 Task: Find connections with filter location Les Cayes with filter topic #Onlineadvertisingwith filter profile language French with filter current company Meesho with filter school Muffakham Jah College of Engineering & Technology with filter industry Writing and Editing with filter service category NotaryOnline Research with filter keywords title Artificial Intelligence Engineer
Action: Mouse moved to (473, 62)
Screenshot: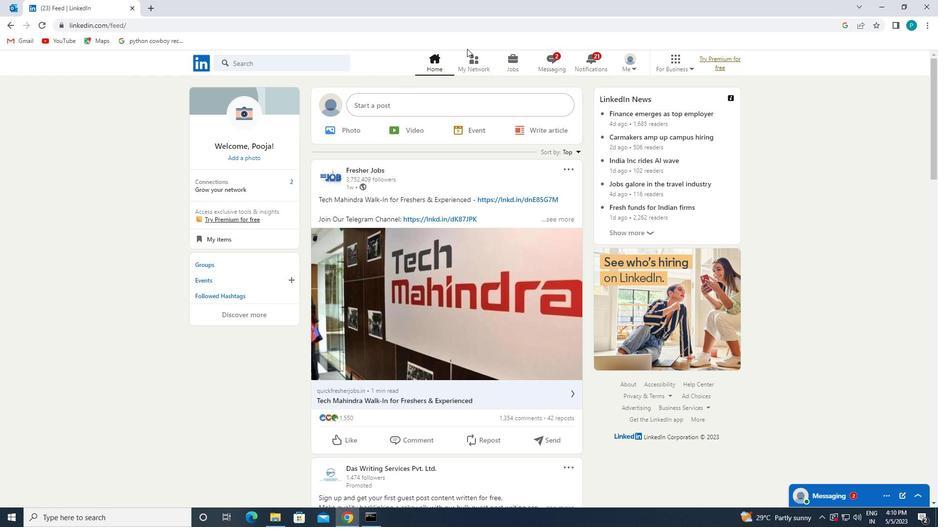 
Action: Mouse pressed left at (473, 62)
Screenshot: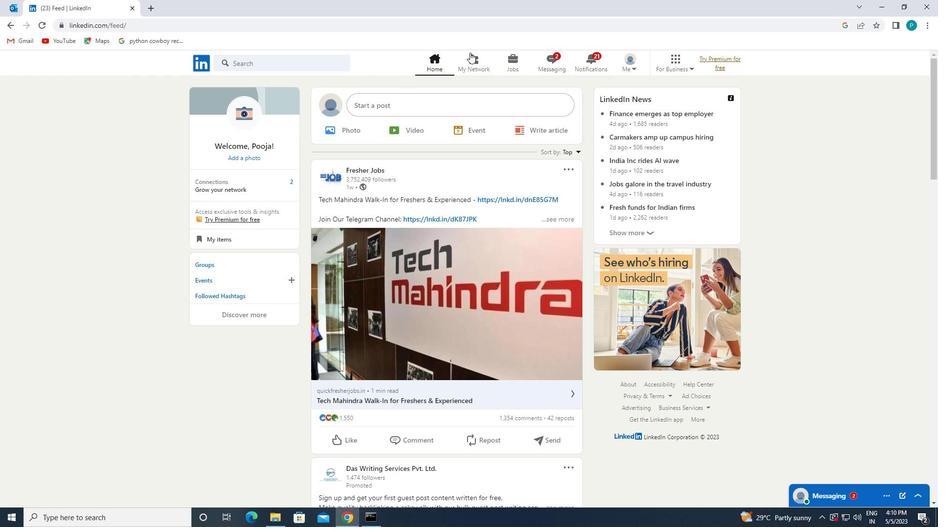 
Action: Mouse moved to (295, 110)
Screenshot: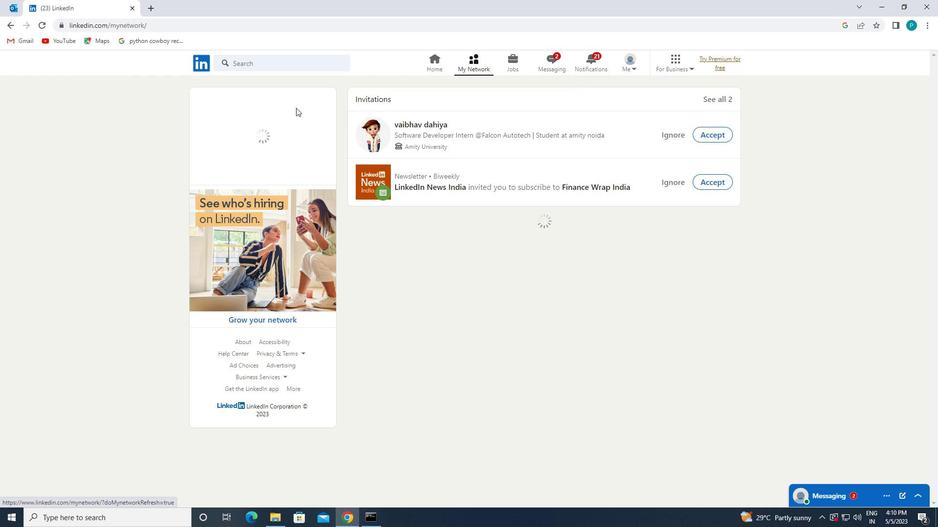 
Action: Mouse pressed left at (295, 110)
Screenshot: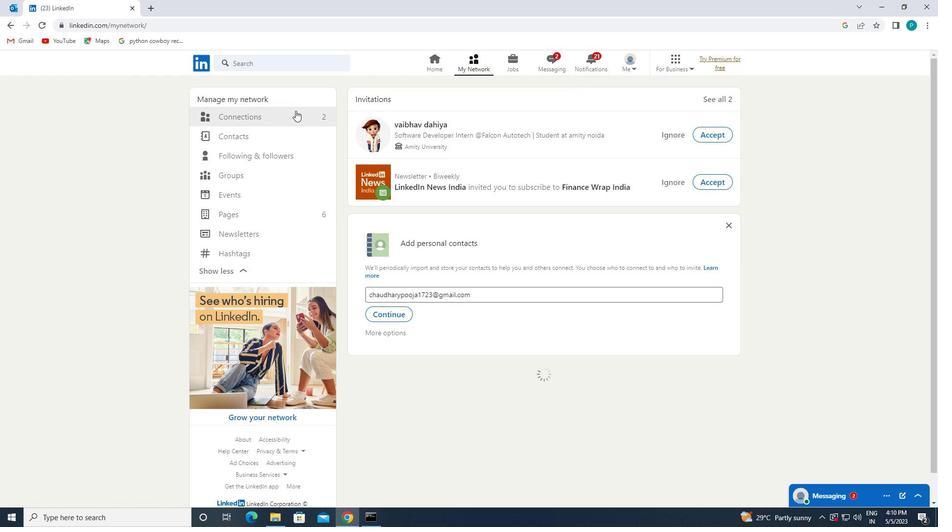 
Action: Mouse moved to (537, 119)
Screenshot: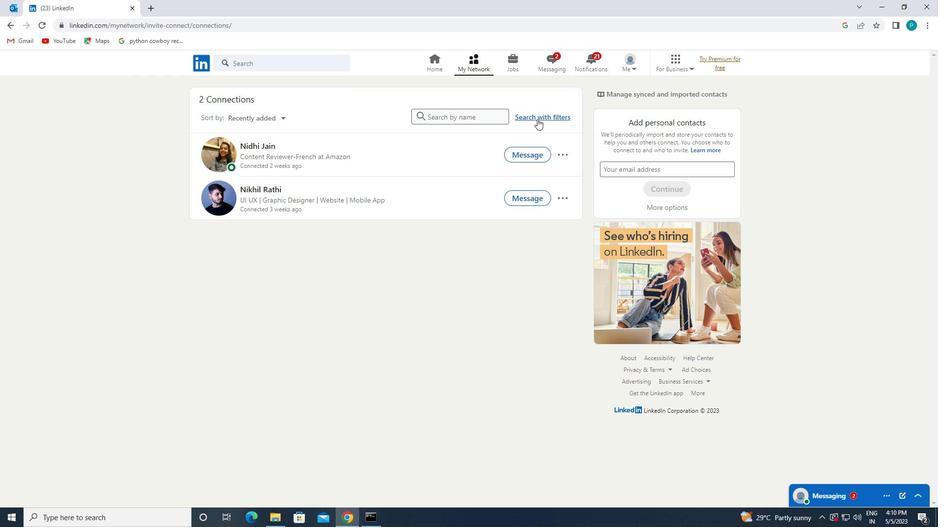 
Action: Mouse pressed left at (537, 119)
Screenshot: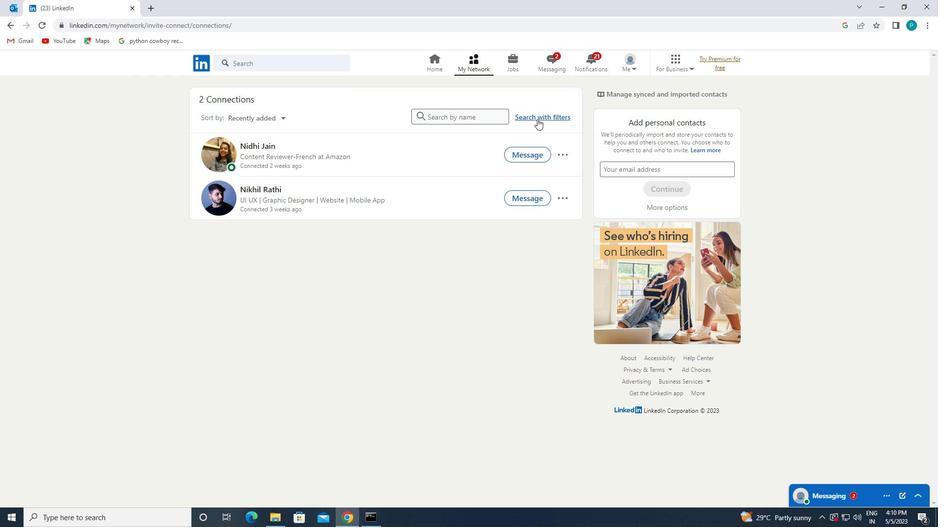 
Action: Mouse moved to (491, 96)
Screenshot: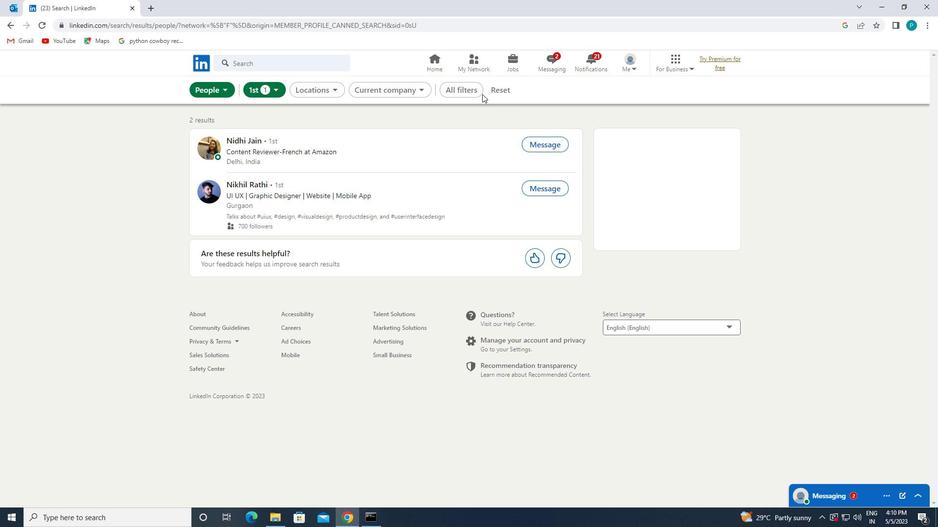 
Action: Mouse pressed left at (491, 96)
Screenshot: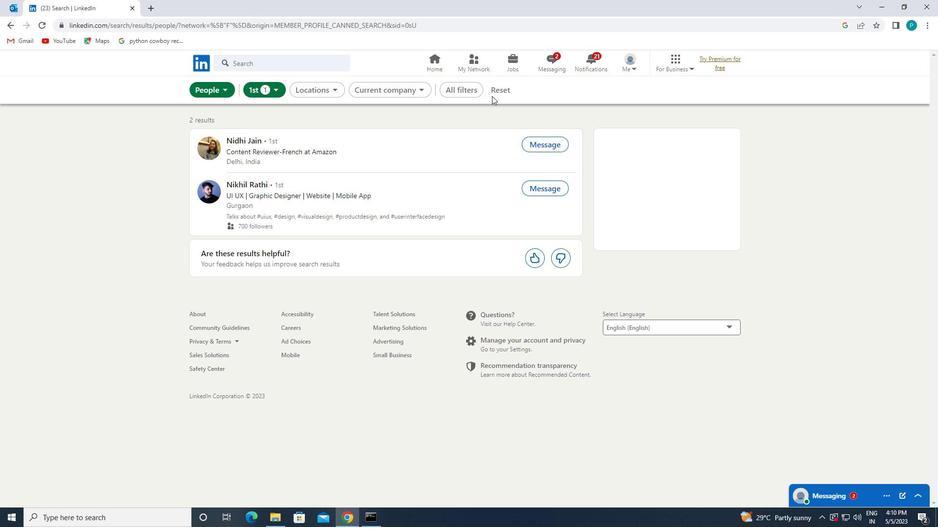 
Action: Mouse moved to (484, 94)
Screenshot: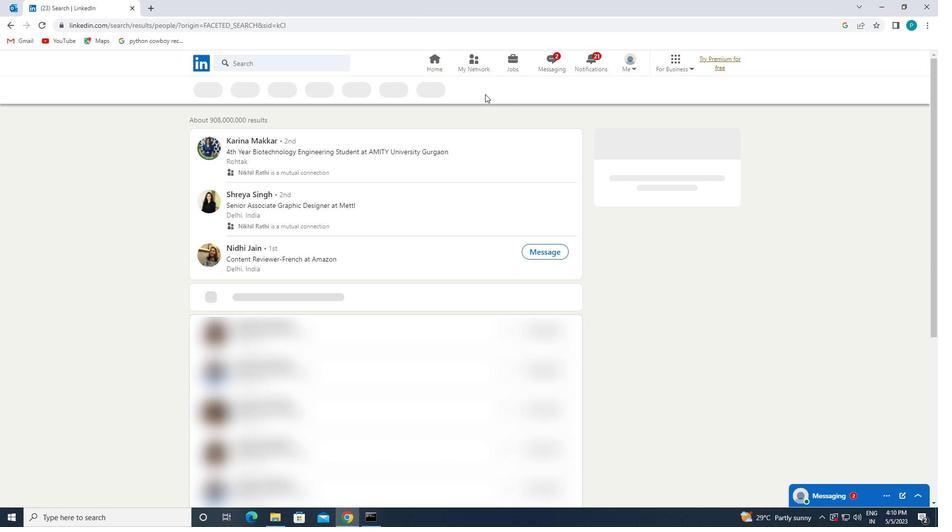 
Action: Mouse pressed left at (484, 94)
Screenshot: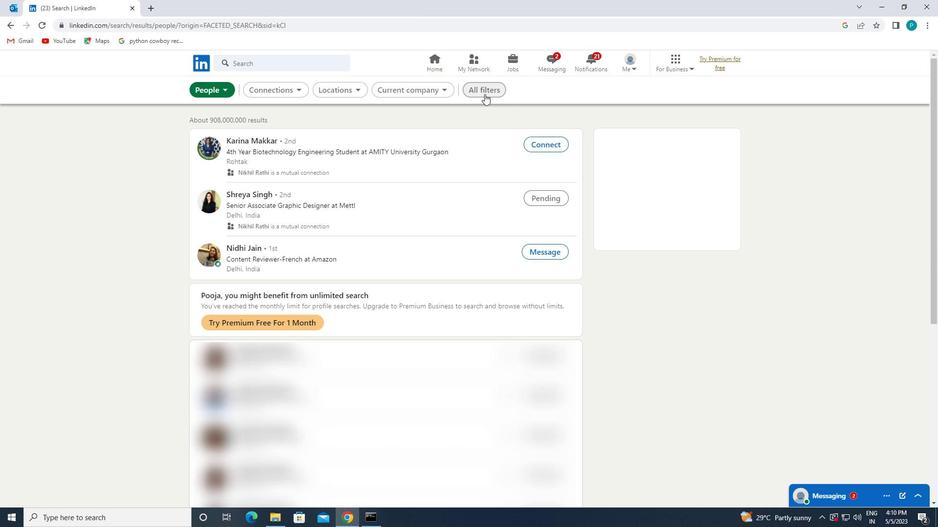 
Action: Mouse moved to (728, 257)
Screenshot: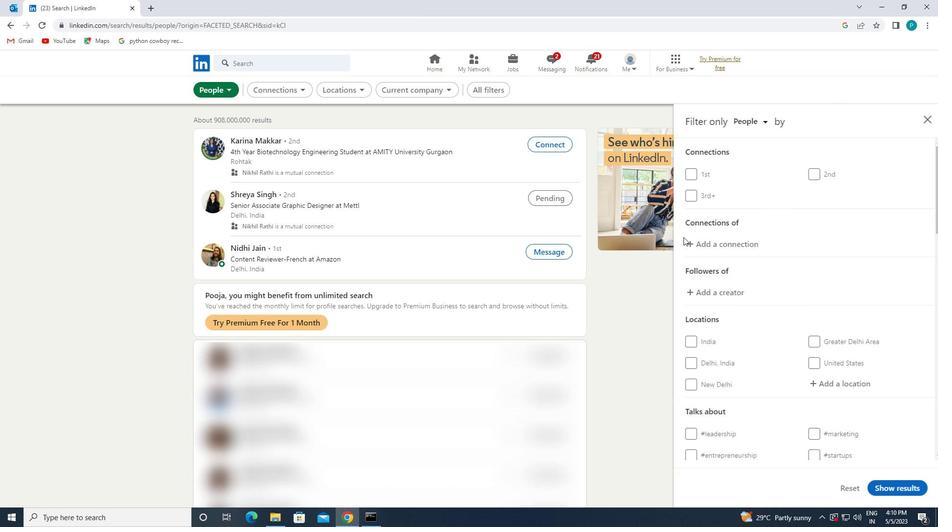 
Action: Mouse scrolled (728, 257) with delta (0, 0)
Screenshot: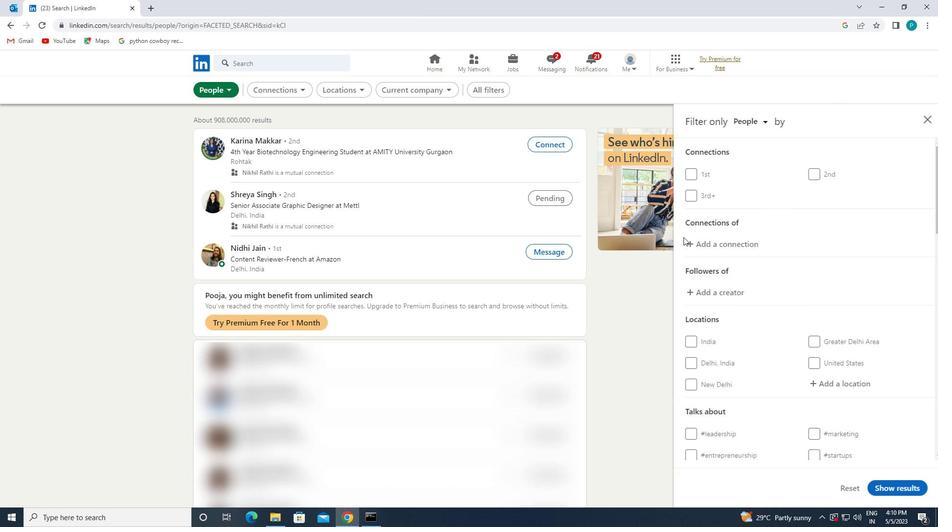 
Action: Mouse moved to (730, 259)
Screenshot: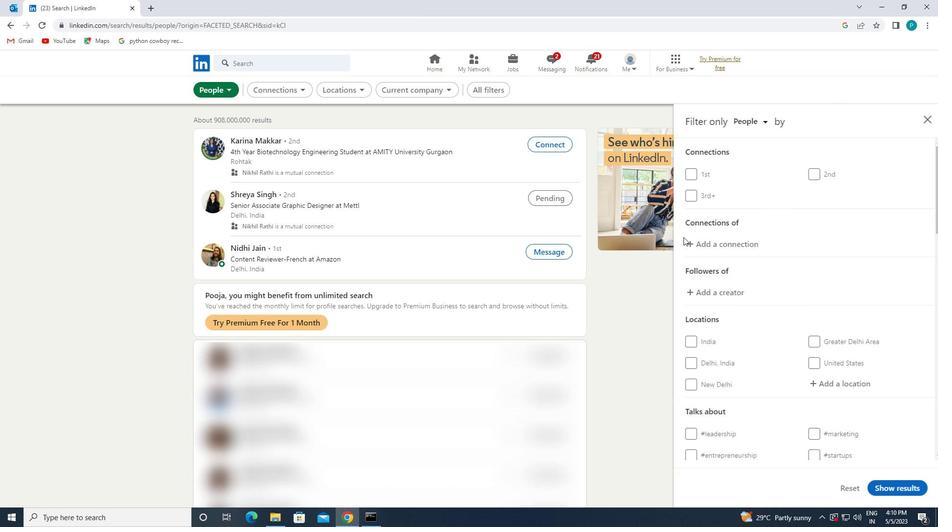 
Action: Mouse scrolled (730, 259) with delta (0, 0)
Screenshot: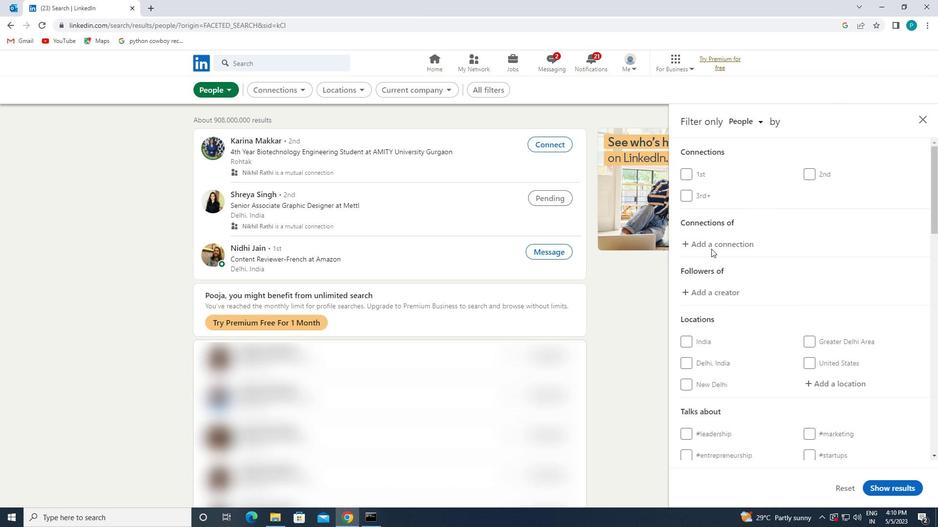 
Action: Mouse moved to (810, 283)
Screenshot: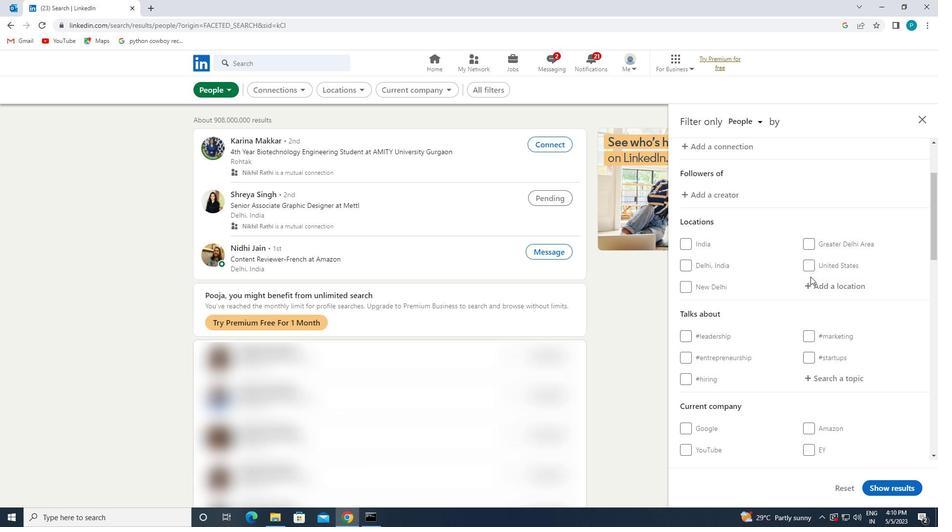 
Action: Mouse pressed left at (810, 283)
Screenshot: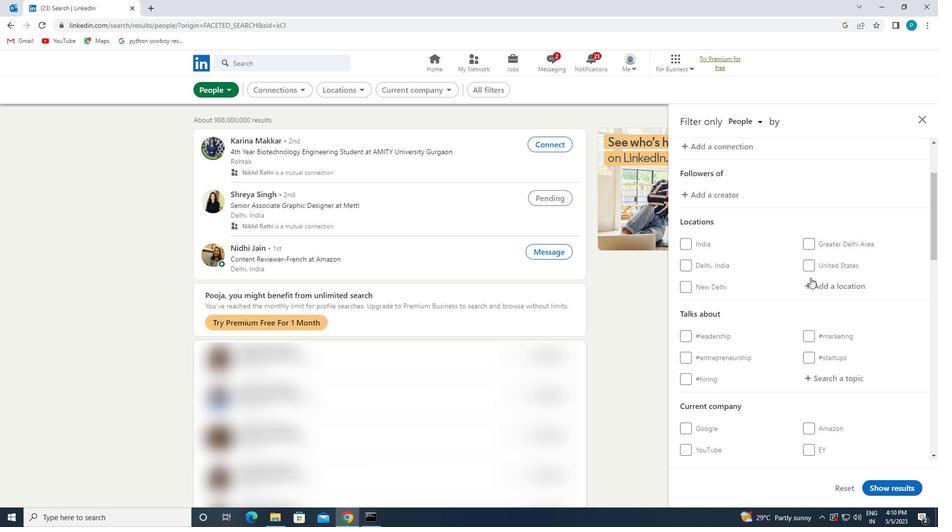 
Action: Mouse moved to (815, 285)
Screenshot: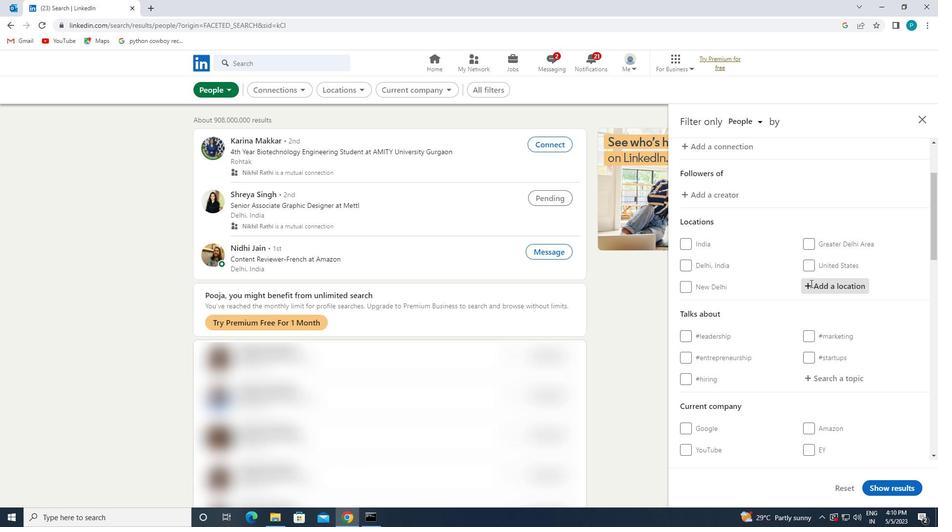 
Action: Key pressed <Key.caps_lock>l<Key.caps_lock>es<Key.space><Key.caps_lock>c<Key.caps_lock>ayes
Screenshot: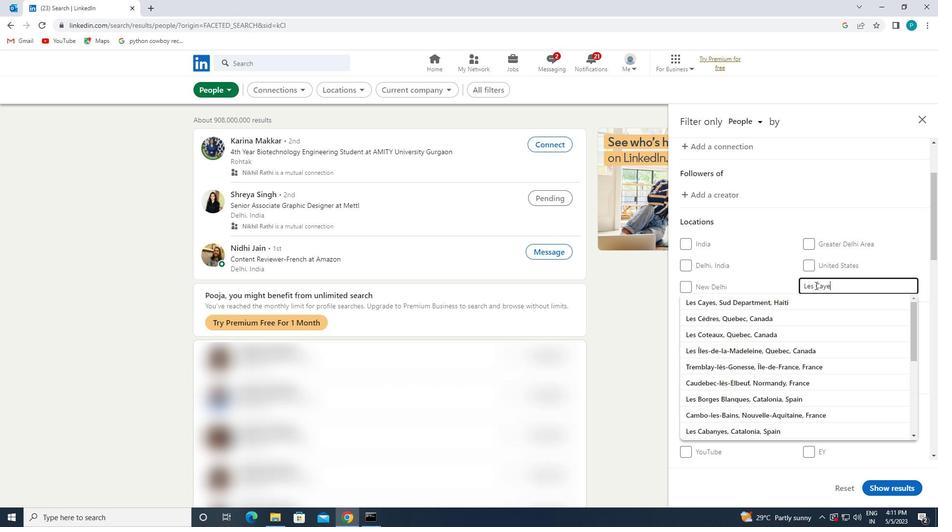 
Action: Mouse moved to (798, 303)
Screenshot: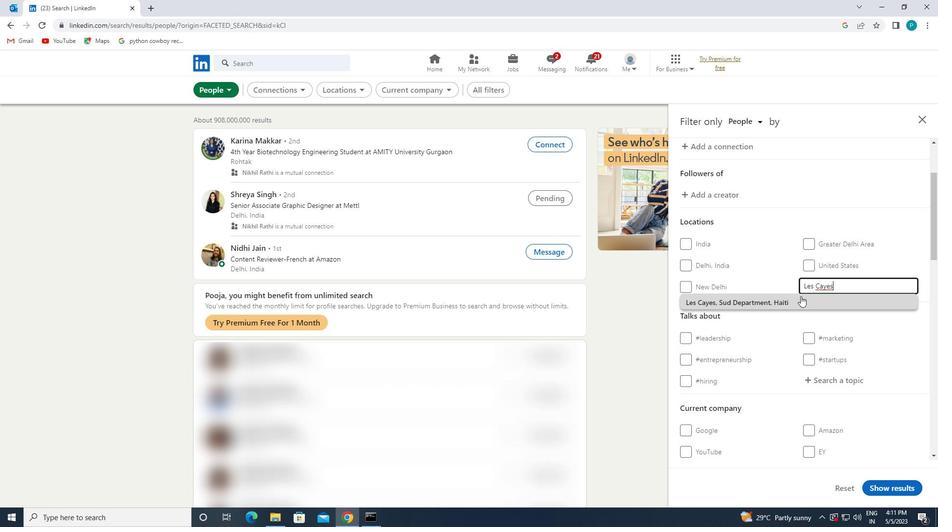 
Action: Mouse pressed left at (798, 303)
Screenshot: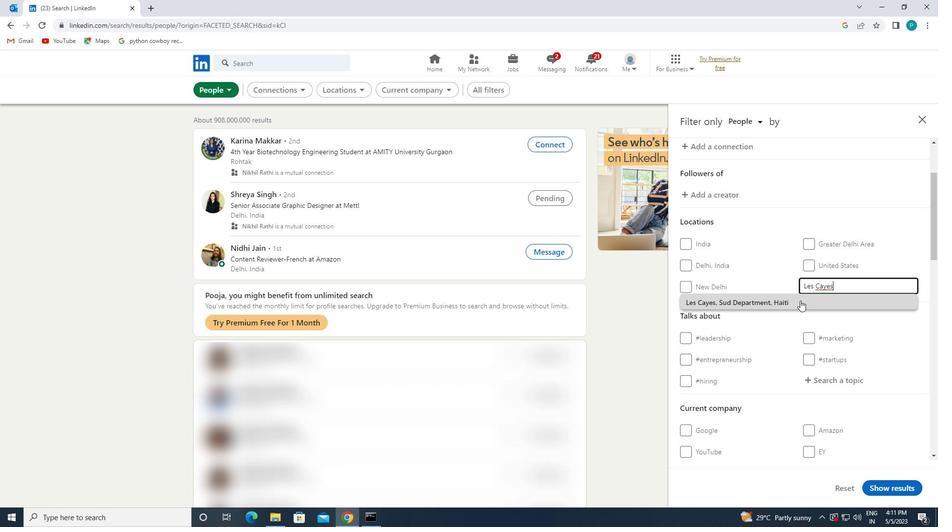 
Action: Mouse moved to (828, 314)
Screenshot: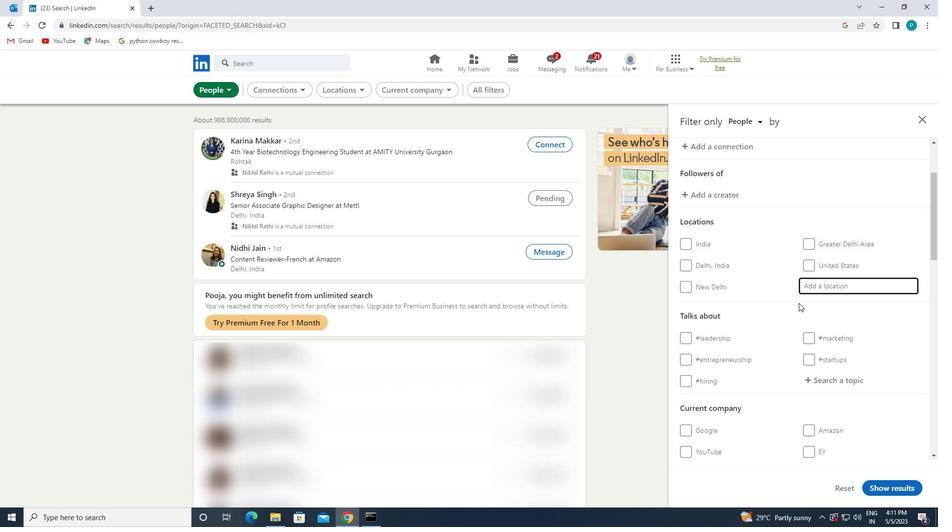 
Action: Mouse scrolled (828, 313) with delta (0, 0)
Screenshot: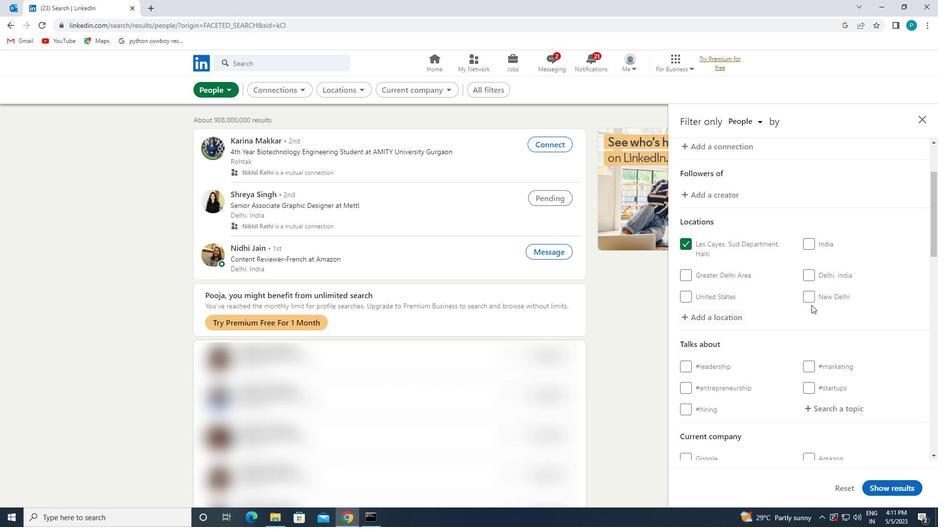 
Action: Mouse moved to (828, 314)
Screenshot: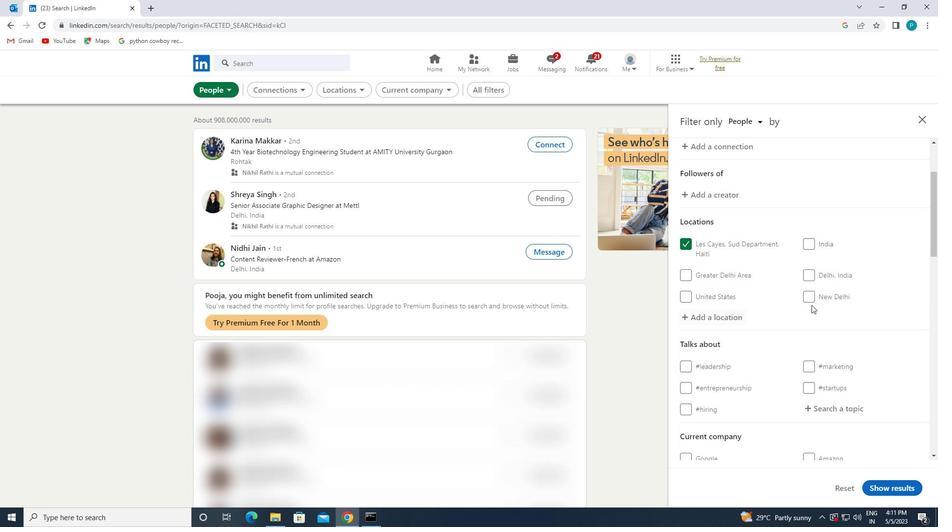 
Action: Mouse scrolled (828, 314) with delta (0, 0)
Screenshot: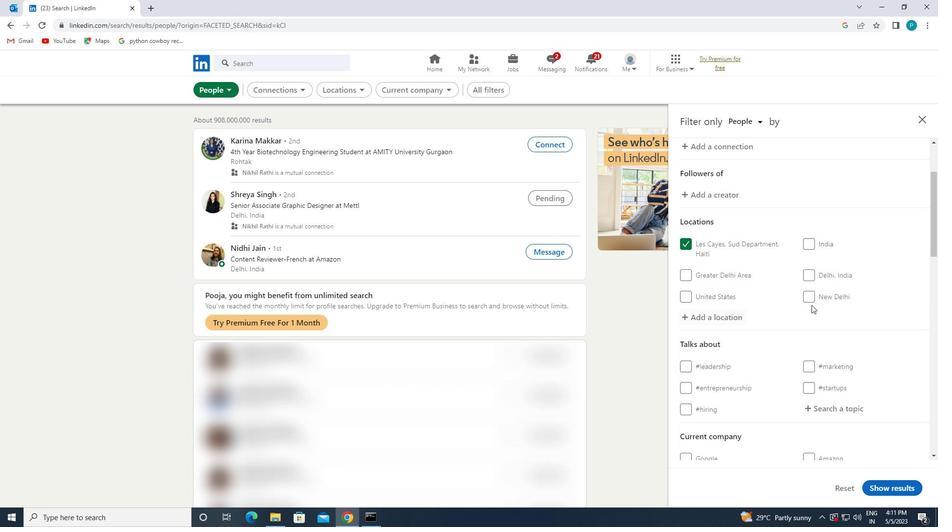 
Action: Mouse moved to (823, 311)
Screenshot: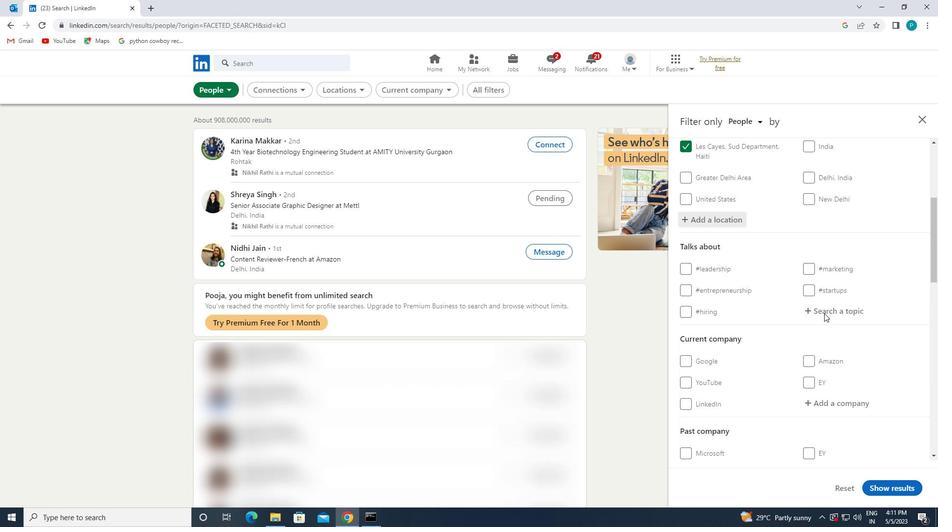 
Action: Mouse pressed left at (823, 311)
Screenshot: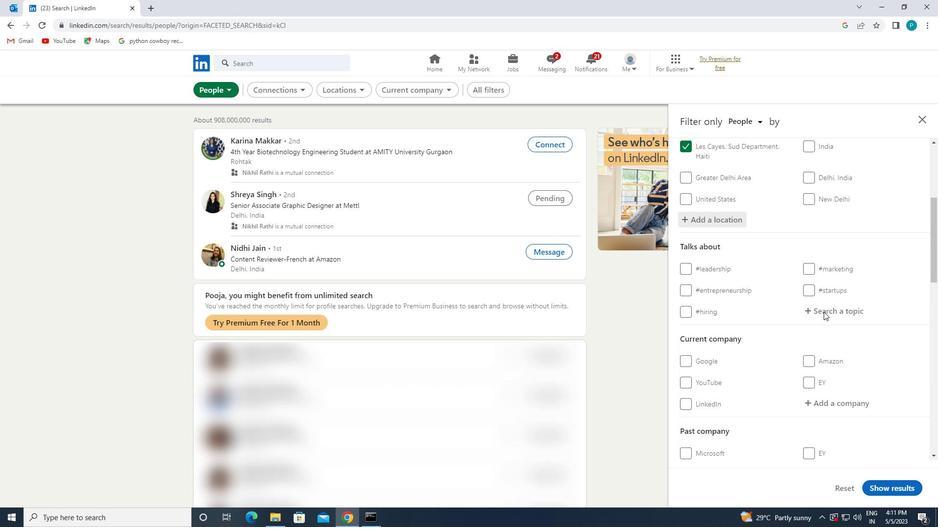 
Action: Key pressed <Key.shift>#<Key.caps_lock><Key.caps_lock><Key.caps_lock>O<Key.caps_lock>NLINEADVERTISING
Screenshot: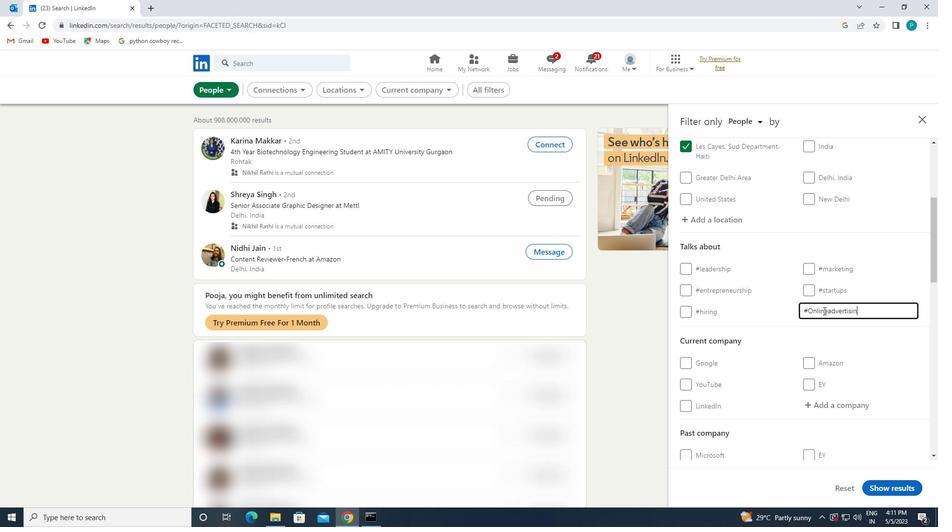 
Action: Mouse moved to (723, 296)
Screenshot: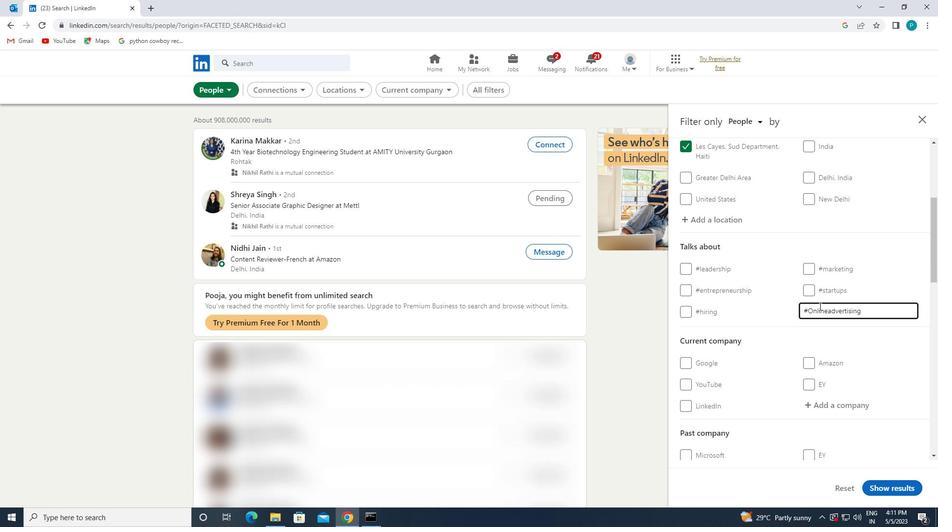 
Action: Mouse scrolled (723, 295) with delta (0, 0)
Screenshot: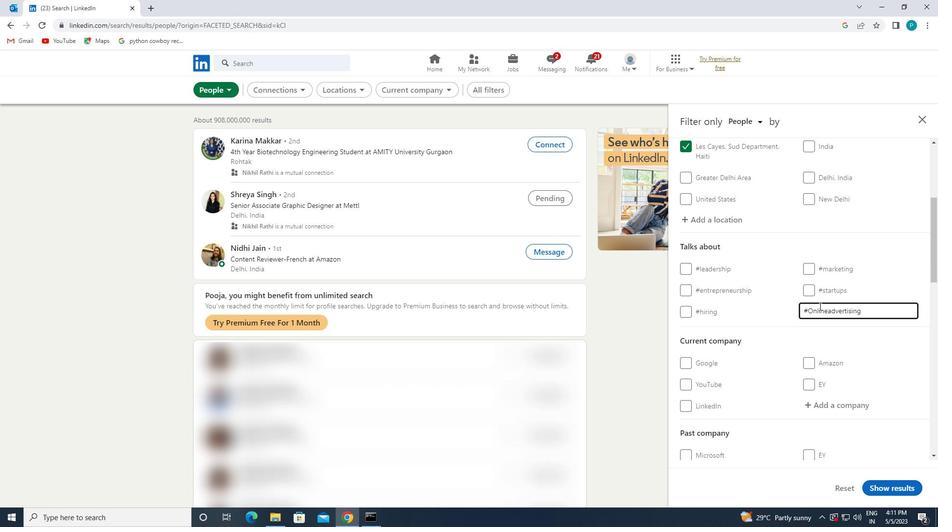 
Action: Mouse moved to (719, 294)
Screenshot: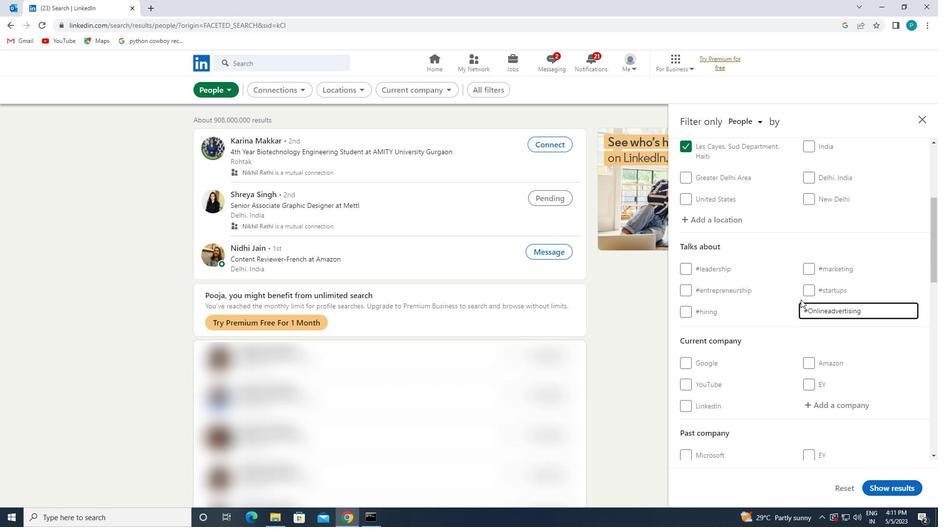 
Action: Mouse scrolled (719, 294) with delta (0, 0)
Screenshot: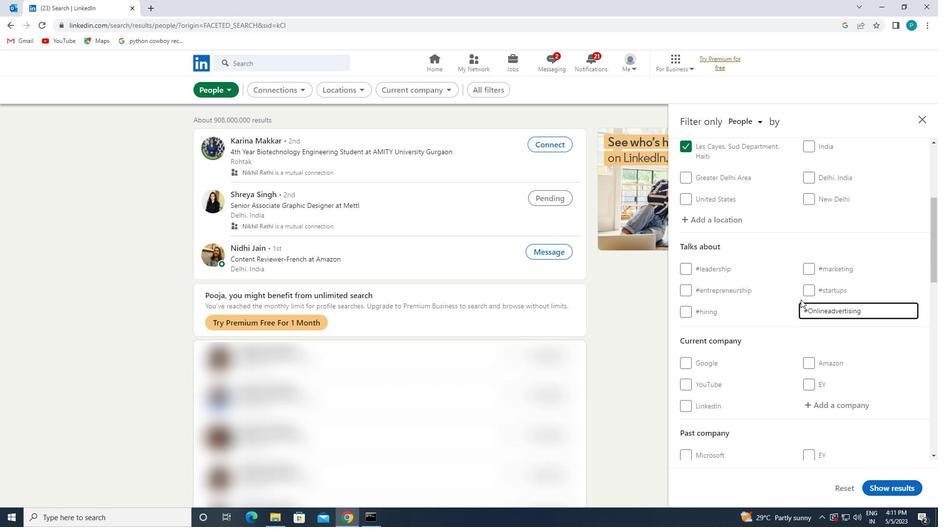 
Action: Mouse moved to (815, 244)
Screenshot: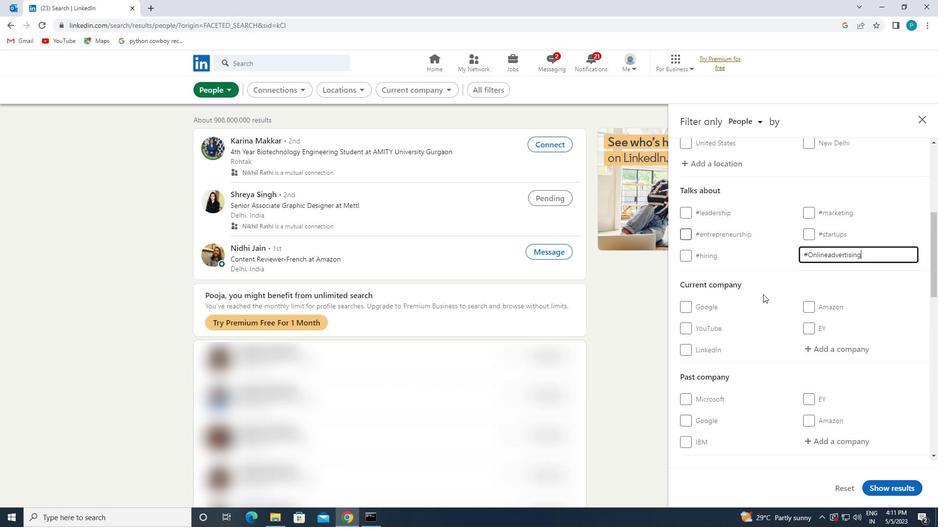 
Action: Mouse scrolled (815, 243) with delta (0, 0)
Screenshot: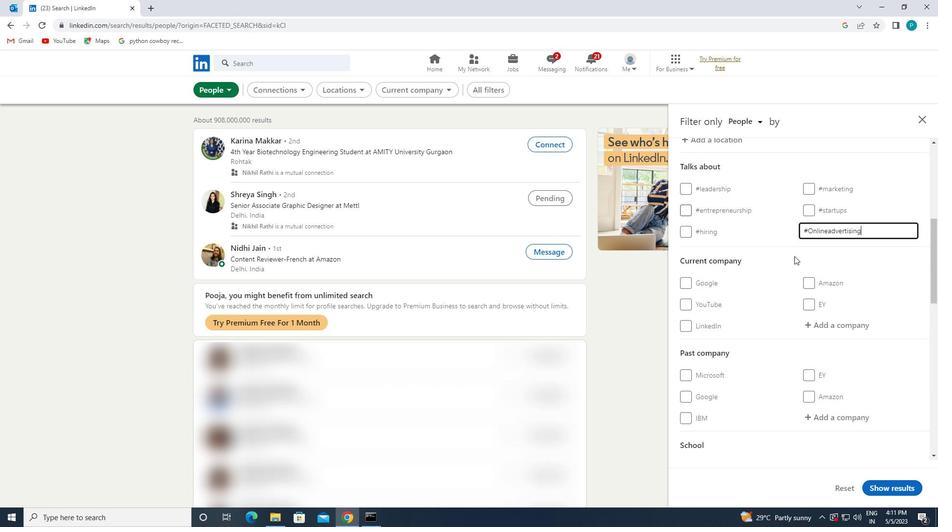 
Action: Mouse moved to (816, 244)
Screenshot: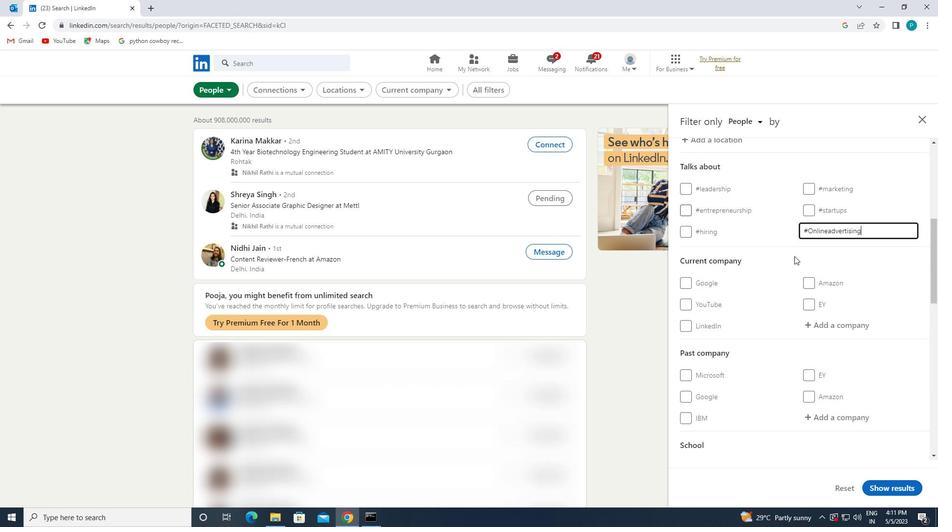 
Action: Mouse scrolled (816, 243) with delta (0, 0)
Screenshot: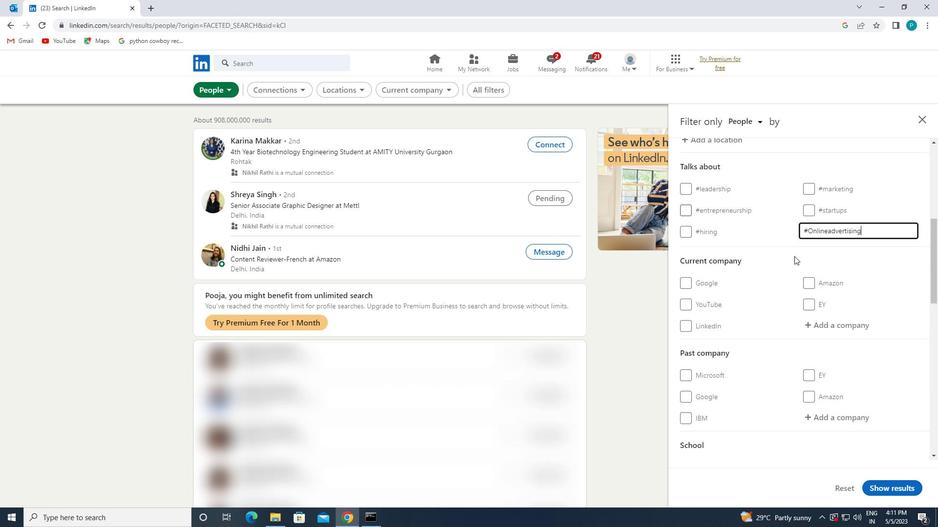 
Action: Mouse moved to (817, 244)
Screenshot: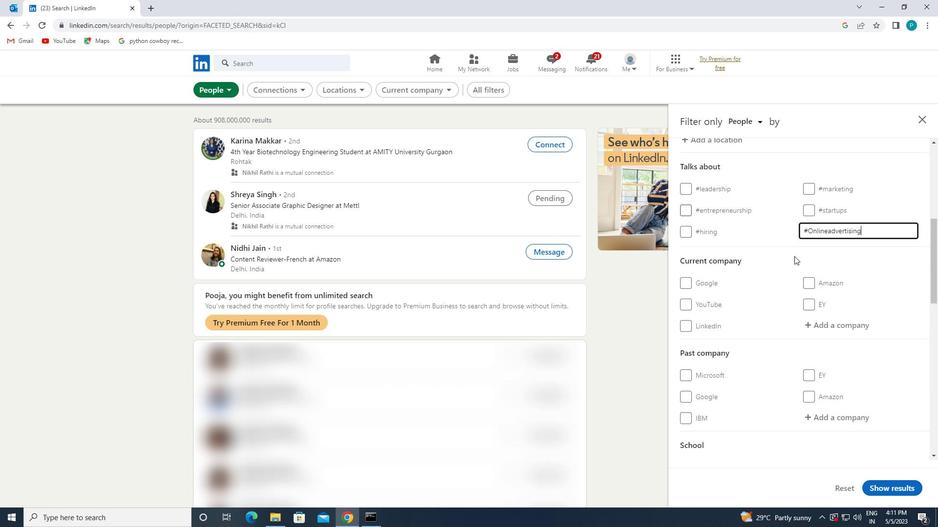 
Action: Mouse scrolled (817, 243) with delta (0, 0)
Screenshot: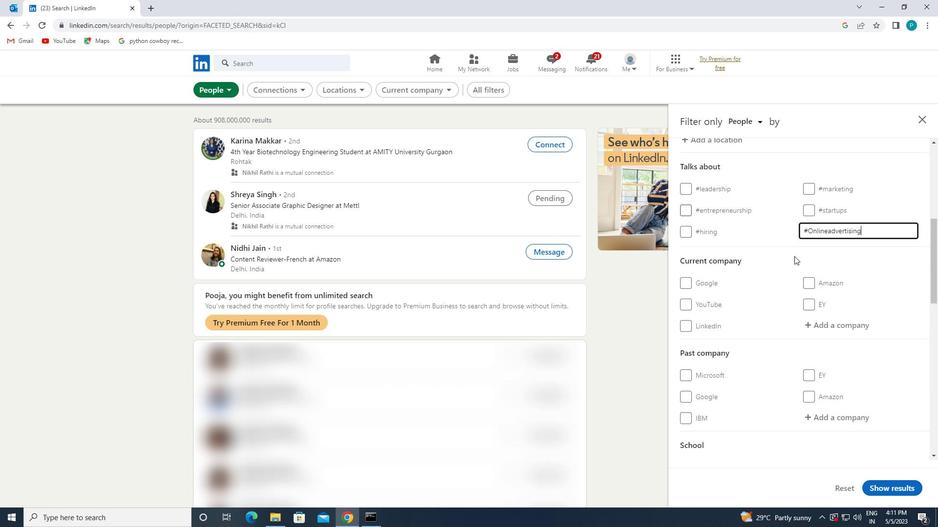 
Action: Mouse moved to (836, 307)
Screenshot: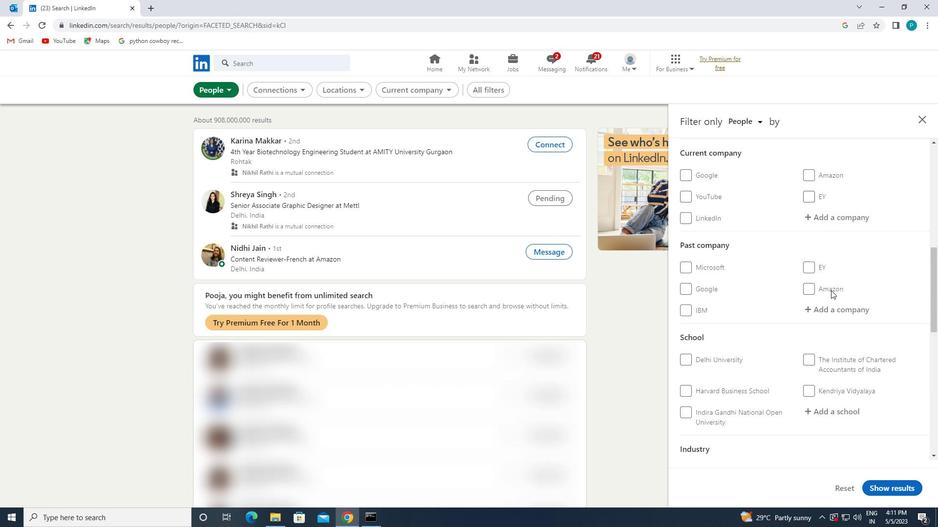 
Action: Mouse scrolled (836, 306) with delta (0, 0)
Screenshot: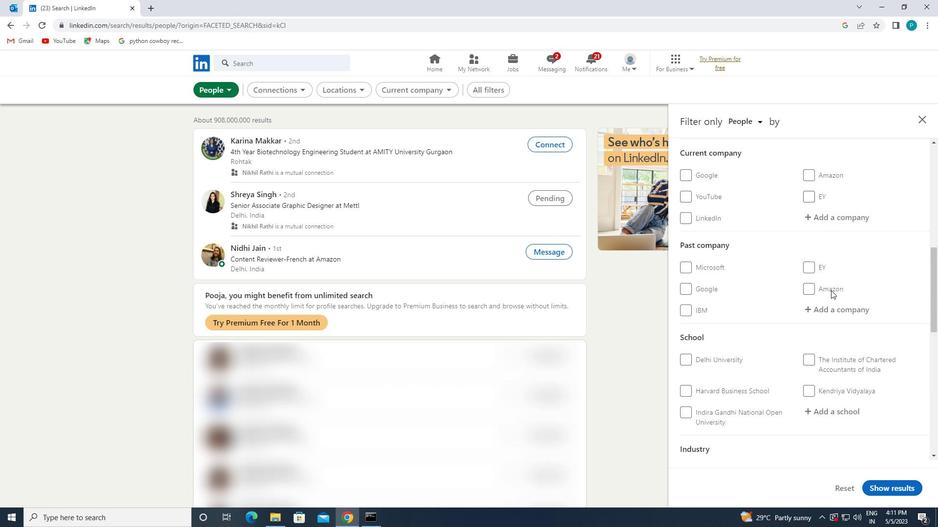
Action: Mouse scrolled (836, 306) with delta (0, 0)
Screenshot: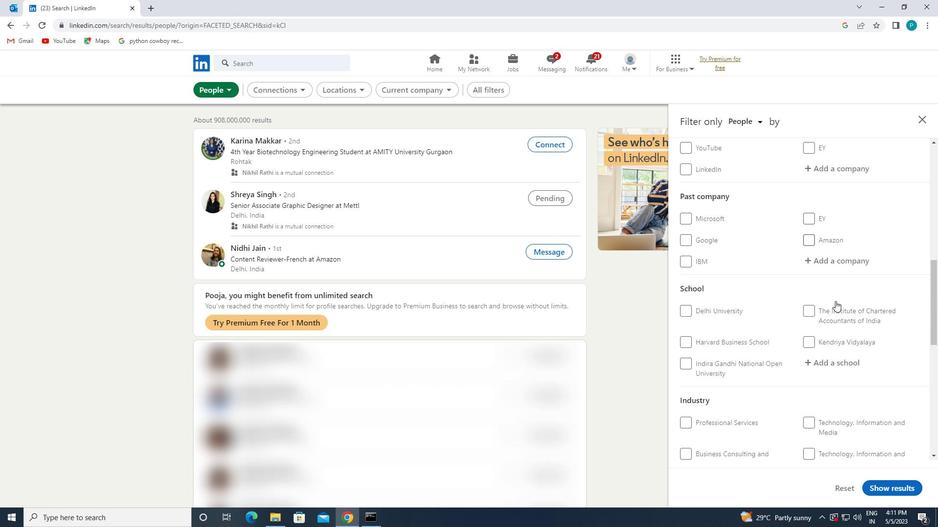 
Action: Mouse scrolled (836, 306) with delta (0, 0)
Screenshot: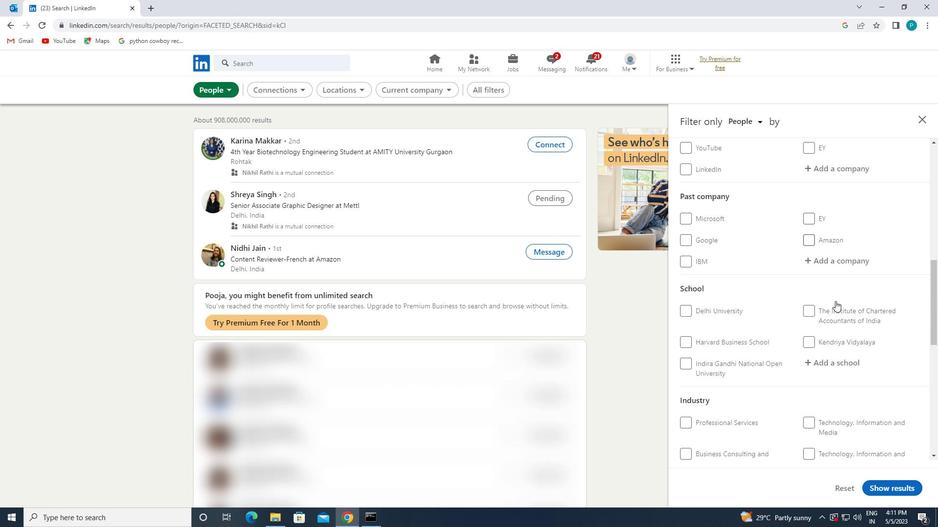 
Action: Mouse moved to (834, 308)
Screenshot: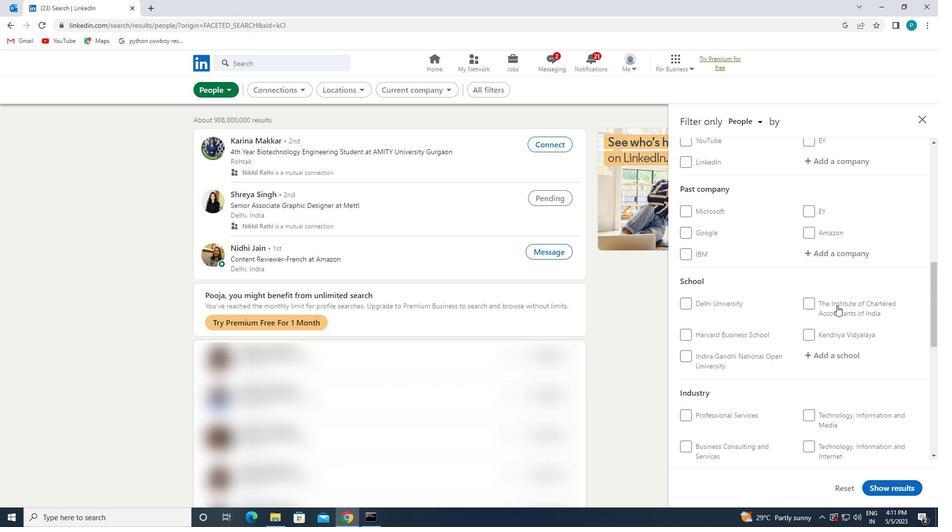 
Action: Mouse scrolled (834, 308) with delta (0, 0)
Screenshot: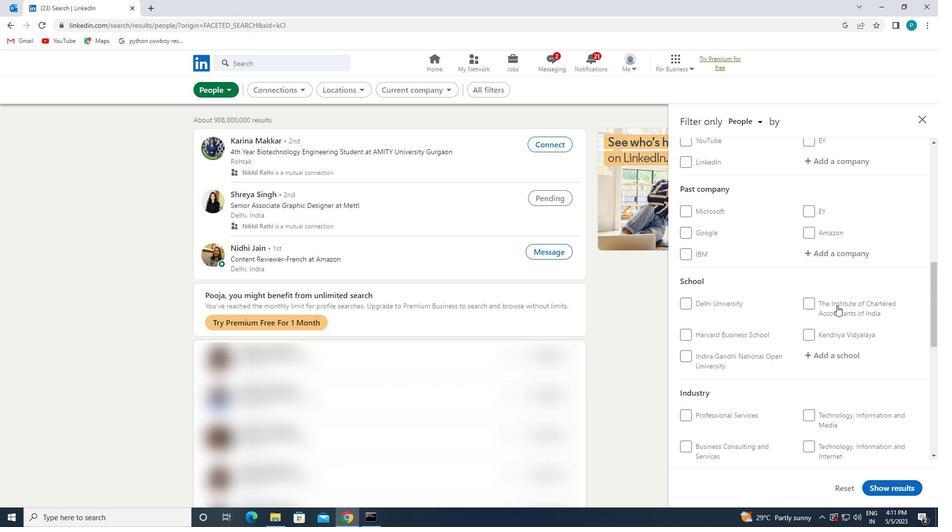 
Action: Mouse moved to (803, 329)
Screenshot: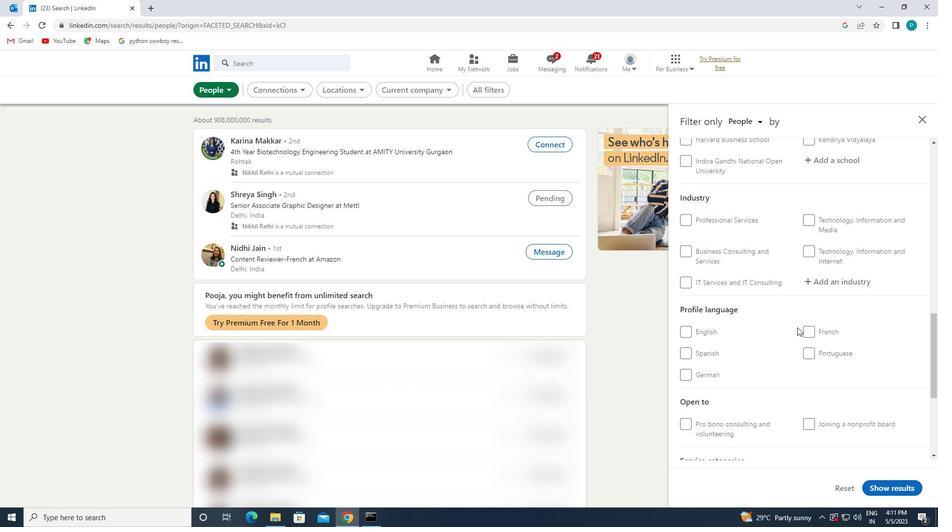 
Action: Mouse pressed left at (803, 329)
Screenshot: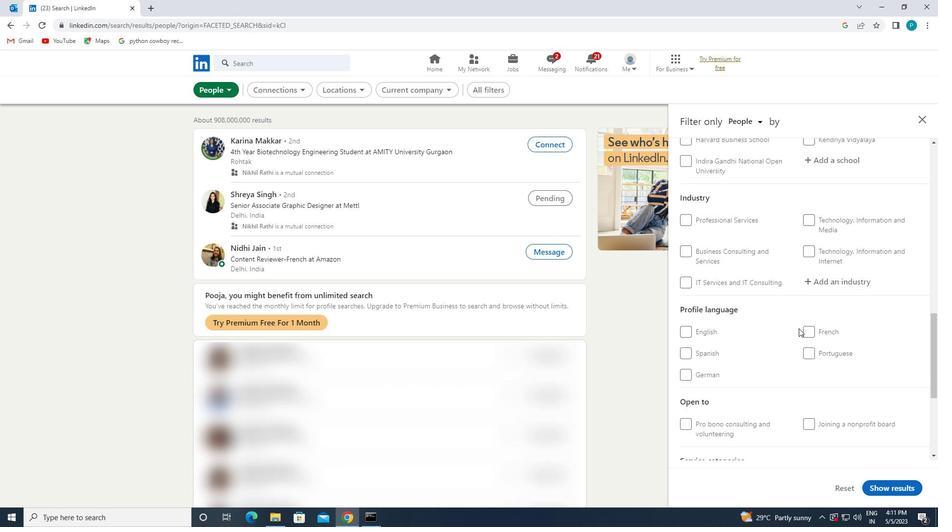 
Action: Mouse moved to (812, 299)
Screenshot: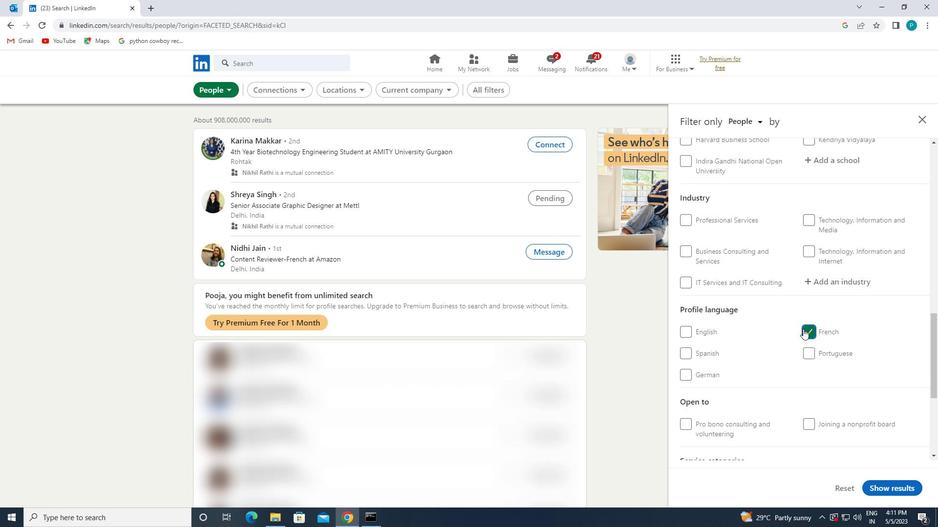 
Action: Mouse scrolled (812, 299) with delta (0, 0)
Screenshot: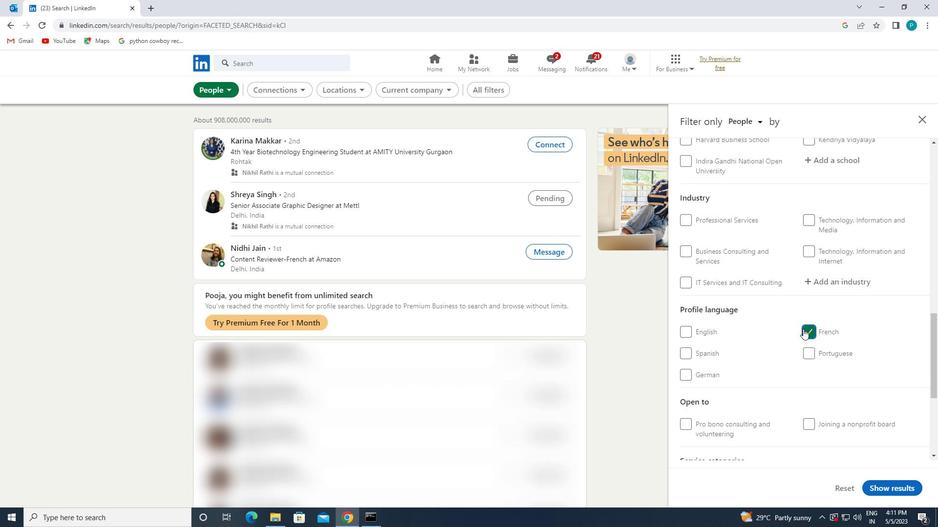 
Action: Mouse moved to (812, 297)
Screenshot: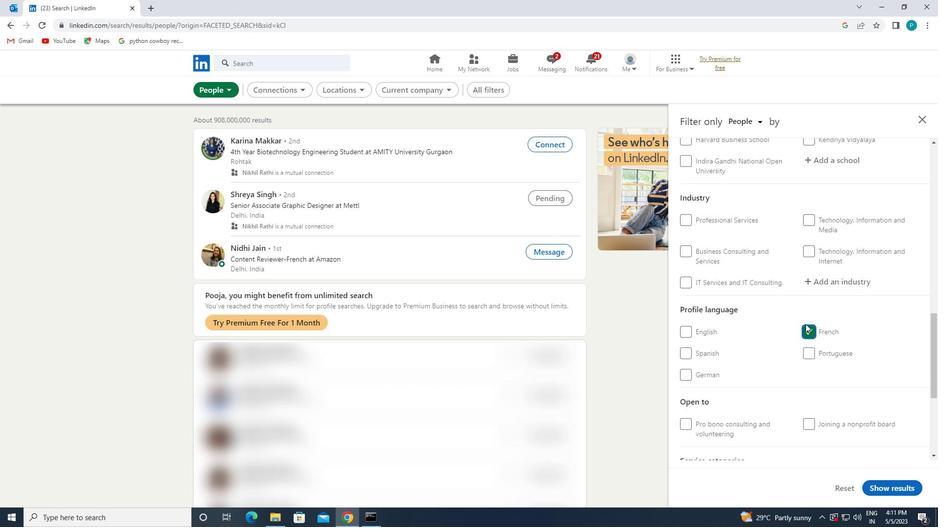 
Action: Mouse scrolled (812, 298) with delta (0, 0)
Screenshot: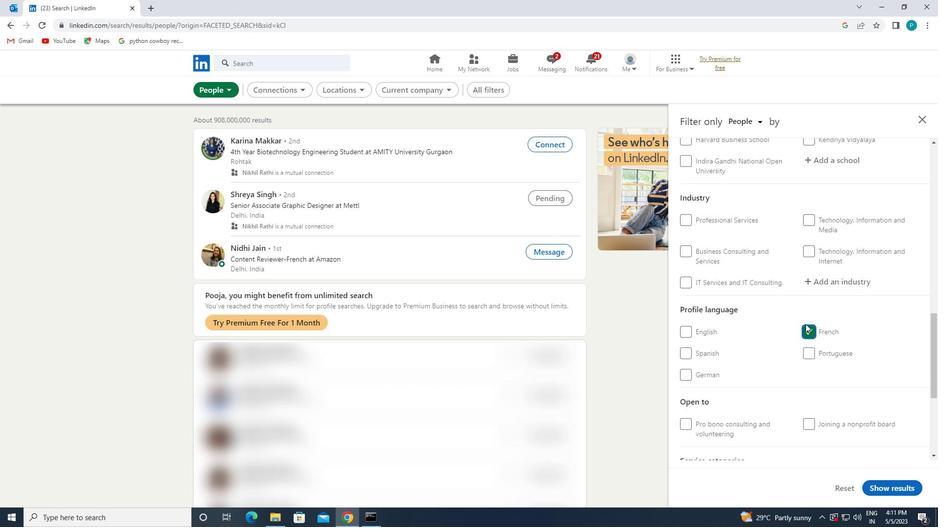 
Action: Mouse moved to (812, 297)
Screenshot: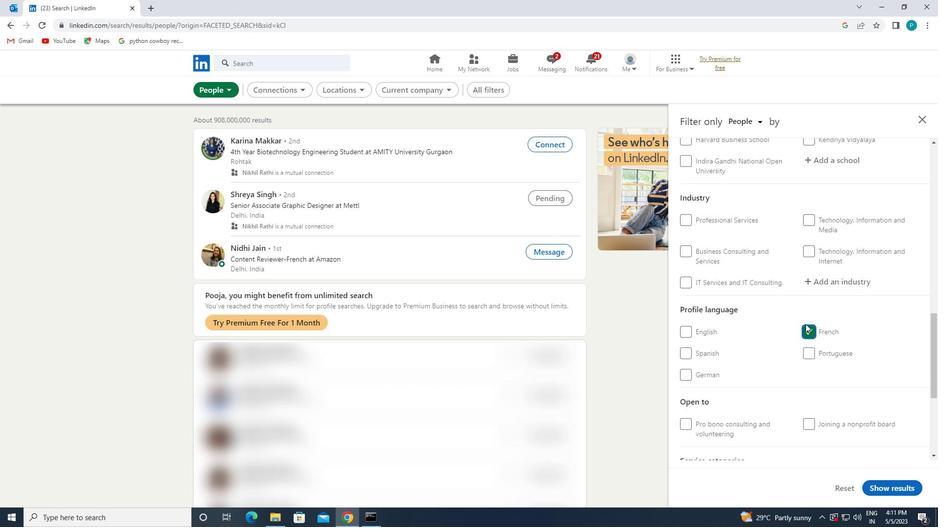 
Action: Mouse scrolled (812, 297) with delta (0, 0)
Screenshot: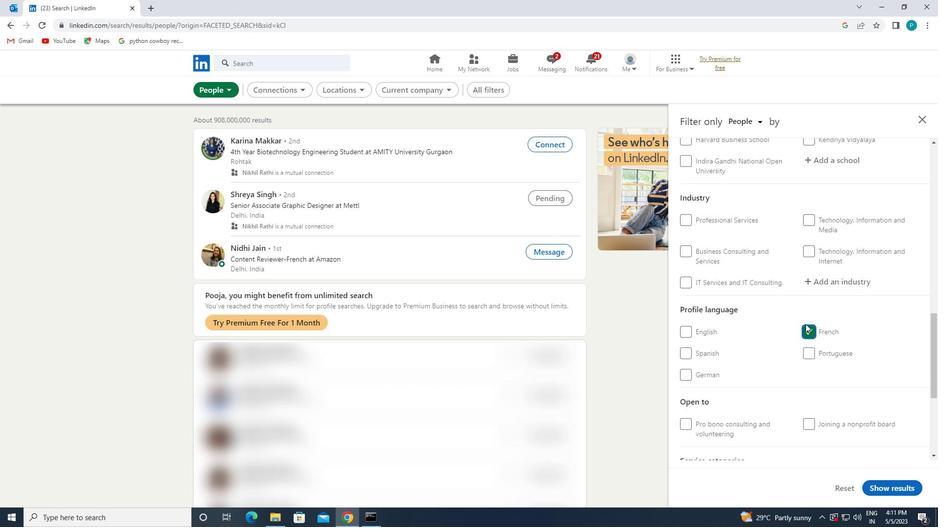 
Action: Mouse scrolled (812, 297) with delta (0, 0)
Screenshot: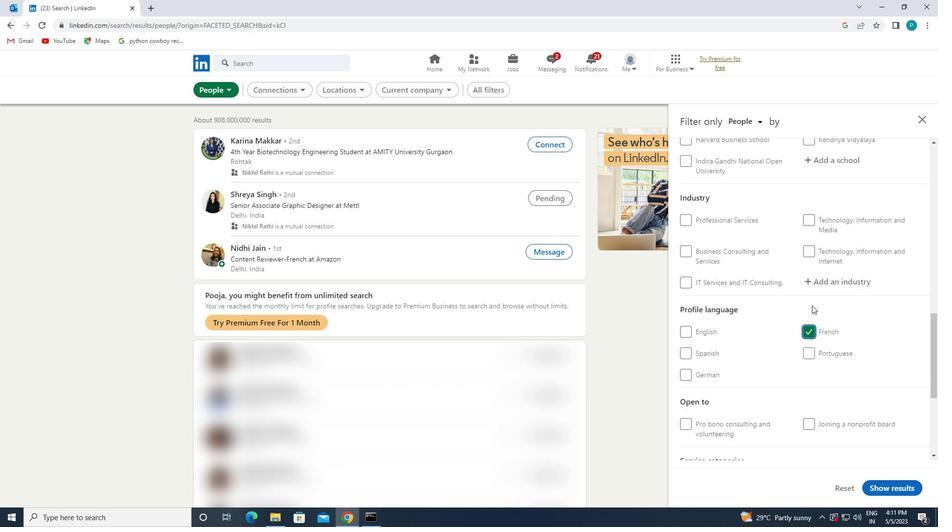 
Action: Mouse moved to (812, 295)
Screenshot: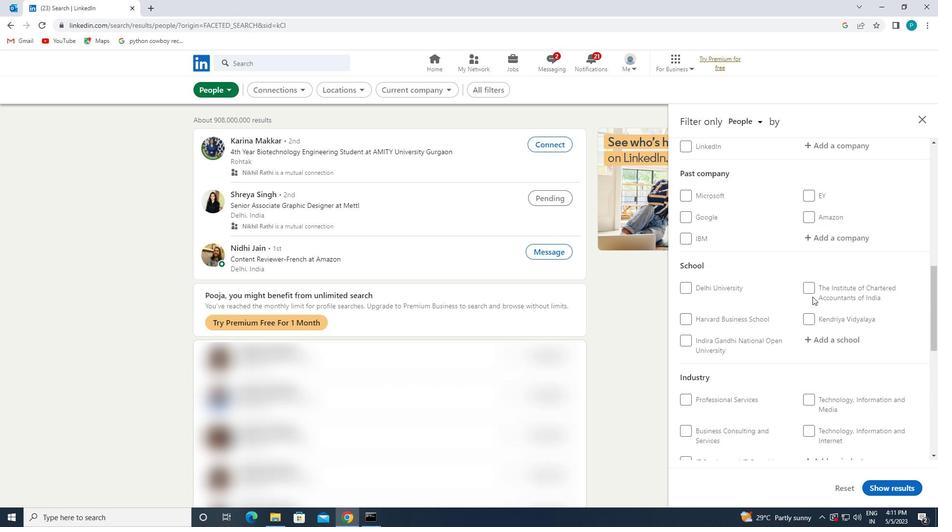 
Action: Mouse scrolled (812, 295) with delta (0, 0)
Screenshot: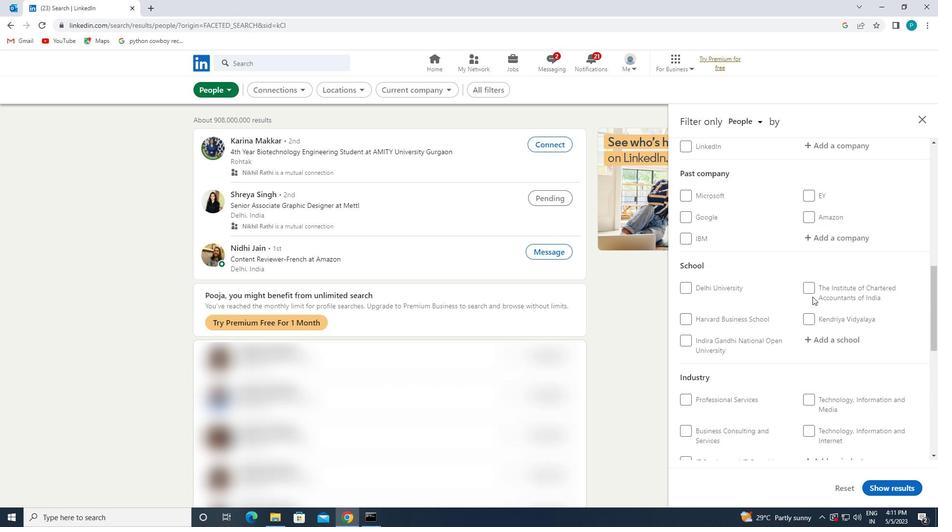 
Action: Mouse scrolled (812, 295) with delta (0, 0)
Screenshot: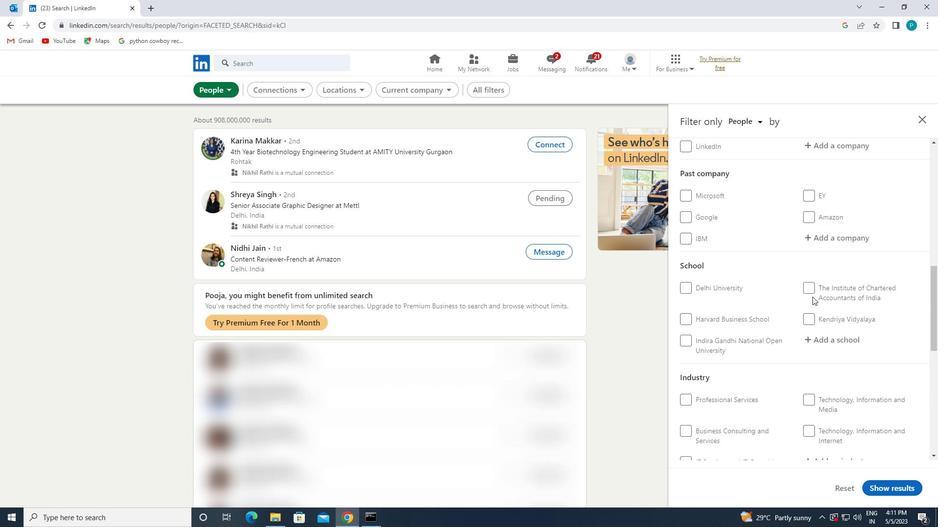 
Action: Mouse moved to (818, 250)
Screenshot: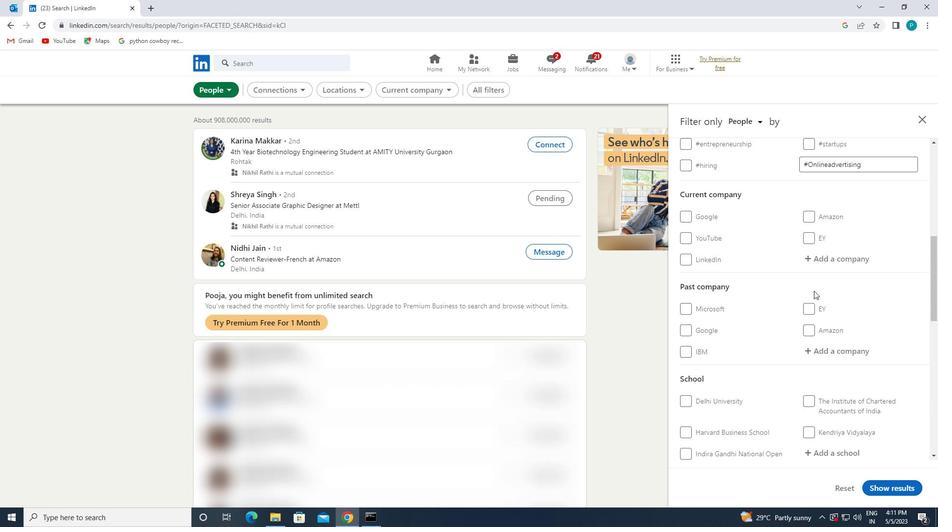 
Action: Mouse pressed left at (818, 250)
Screenshot: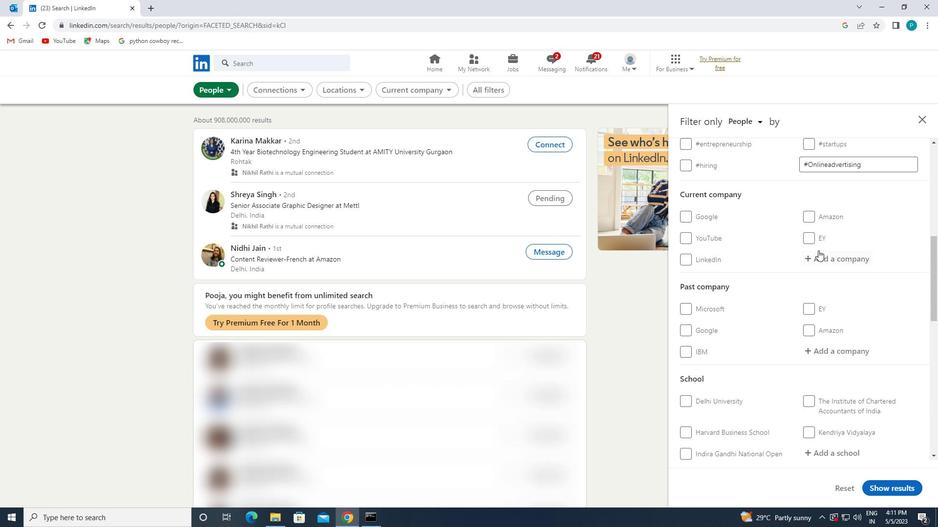 
Action: Key pressed <Key.caps_lock>M<Key.caps_lock>EESHO
Screenshot: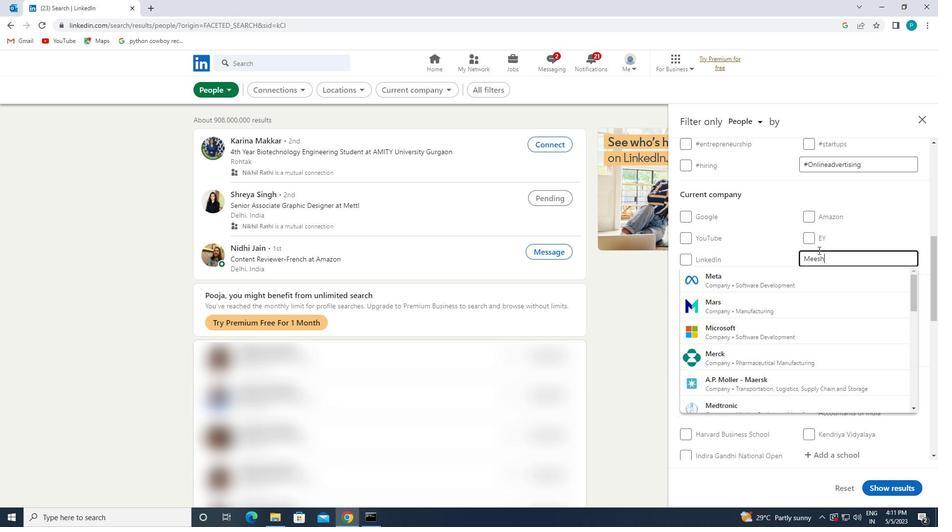 
Action: Mouse moved to (791, 280)
Screenshot: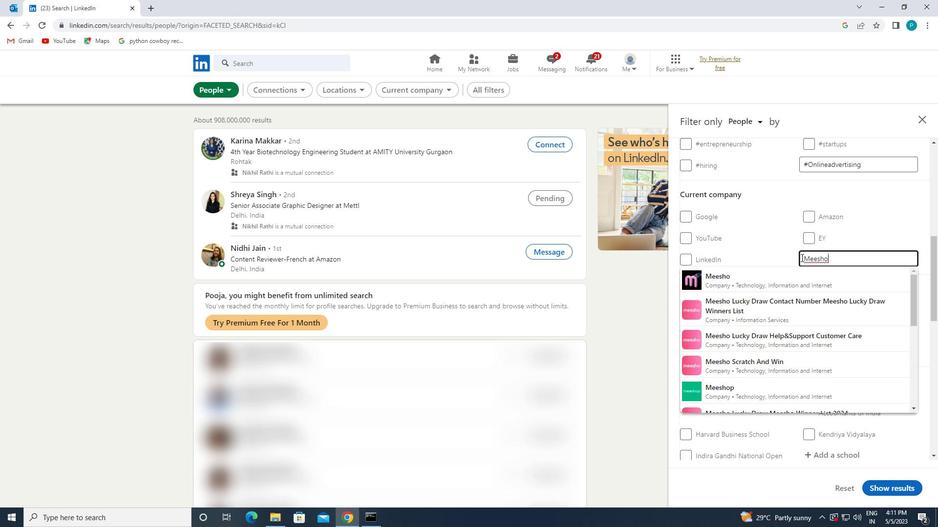 
Action: Mouse pressed left at (791, 280)
Screenshot: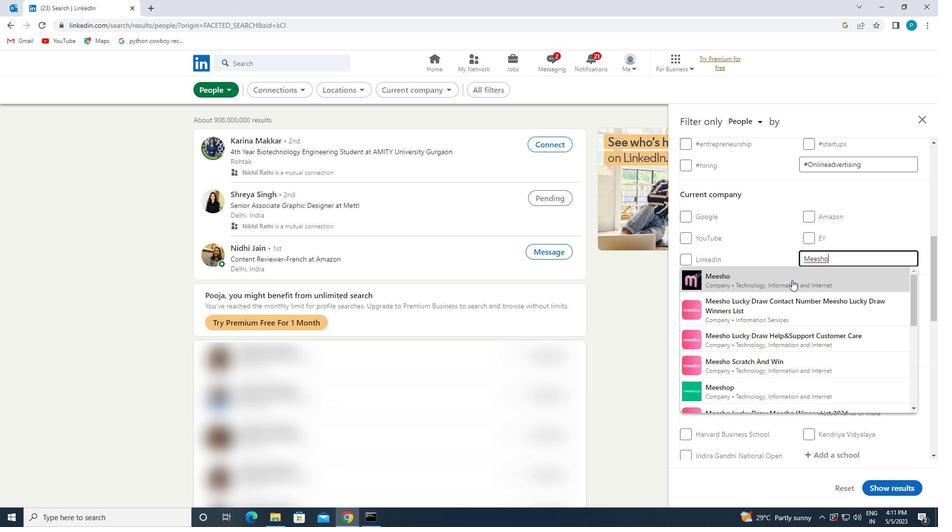 
Action: Mouse moved to (794, 288)
Screenshot: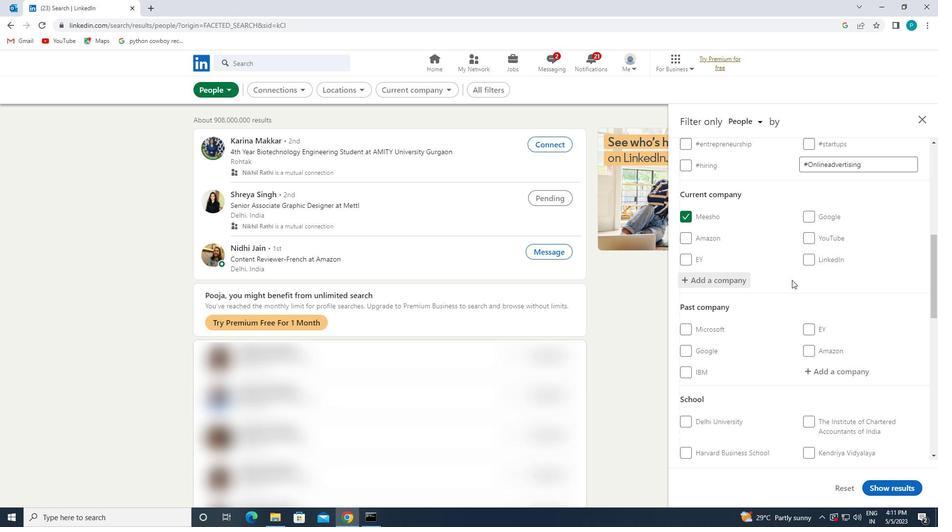 
Action: Mouse scrolled (794, 288) with delta (0, 0)
Screenshot: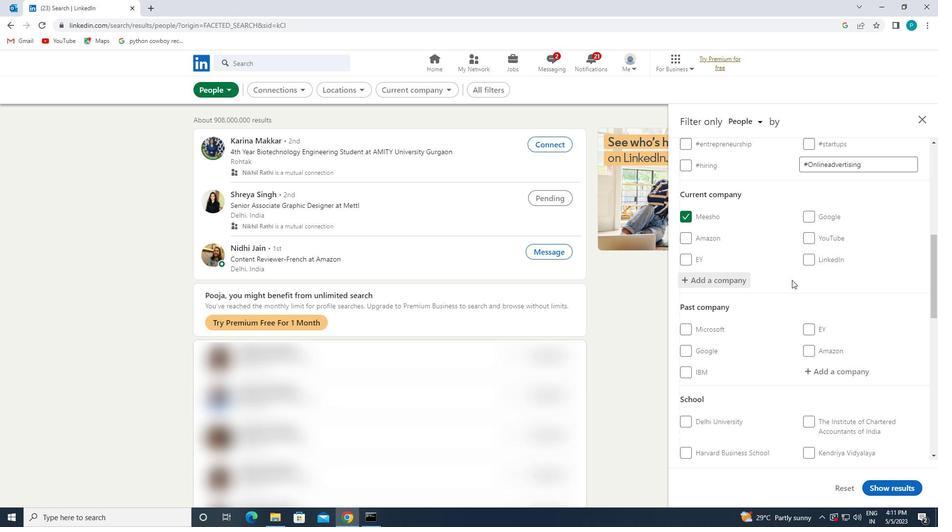 
Action: Mouse moved to (795, 290)
Screenshot: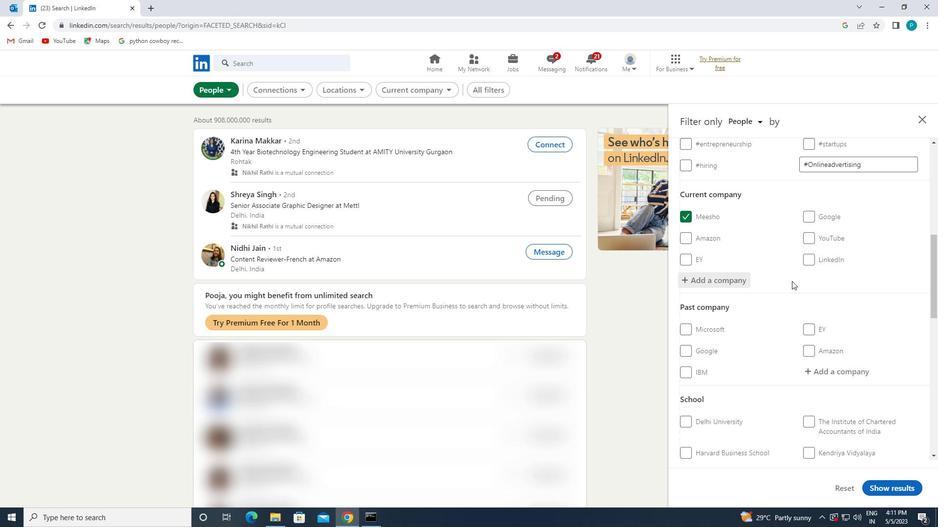 
Action: Mouse scrolled (795, 290) with delta (0, 0)
Screenshot: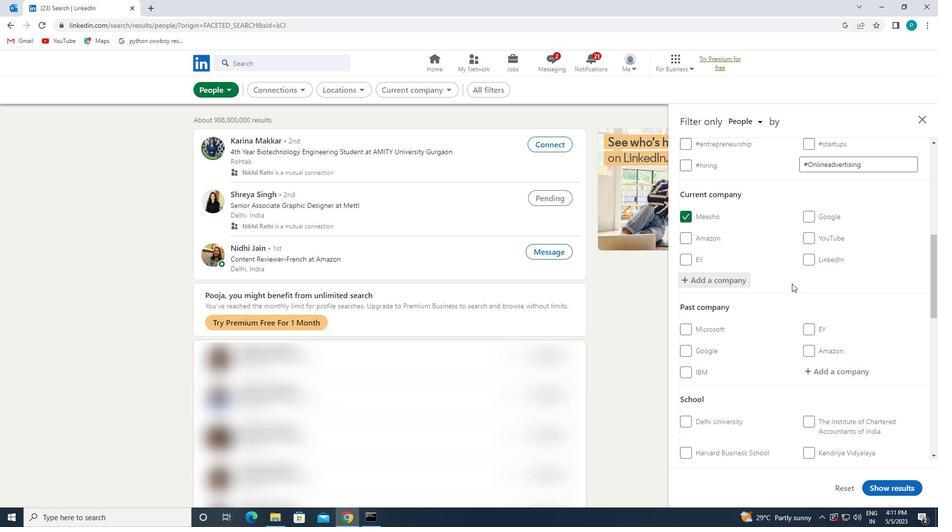 
Action: Mouse moved to (846, 367)
Screenshot: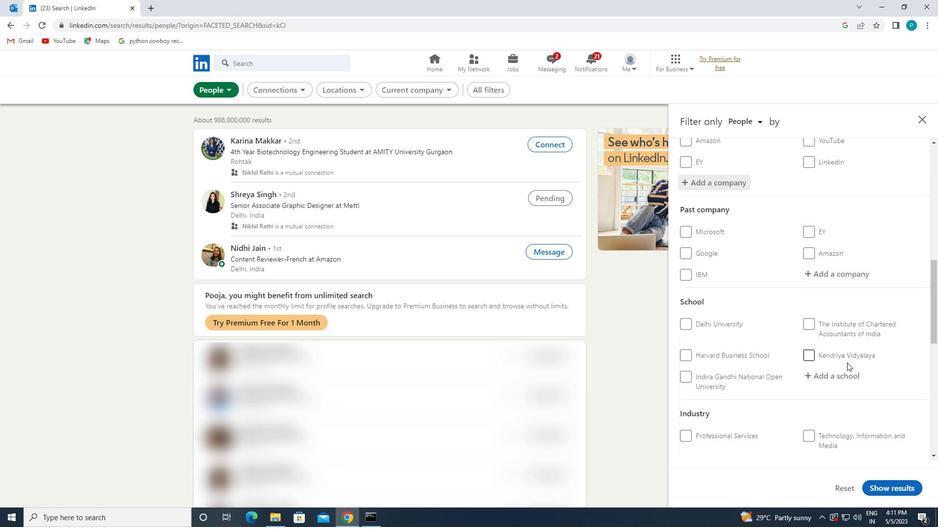 
Action: Mouse pressed left at (846, 367)
Screenshot: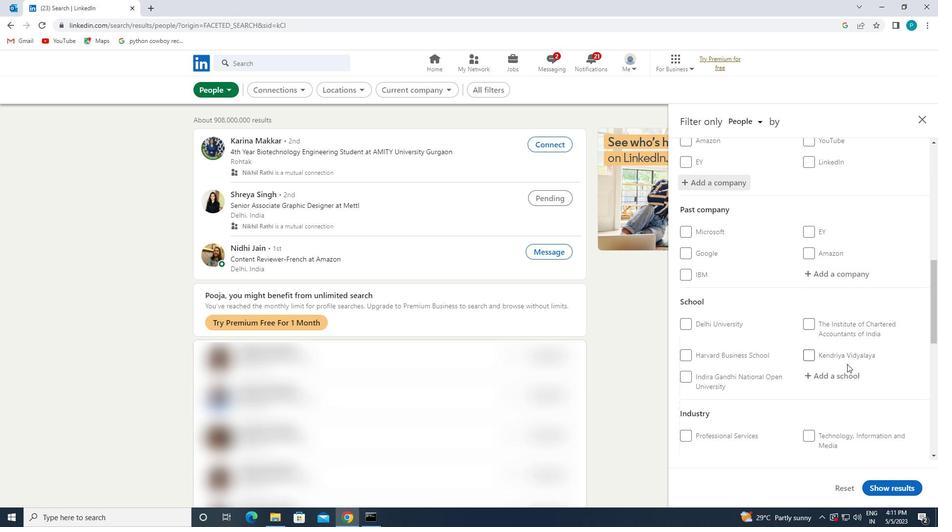 
Action: Key pressed <Key.caps_lock>M<Key.caps_lock>UFFAKHAM
Screenshot: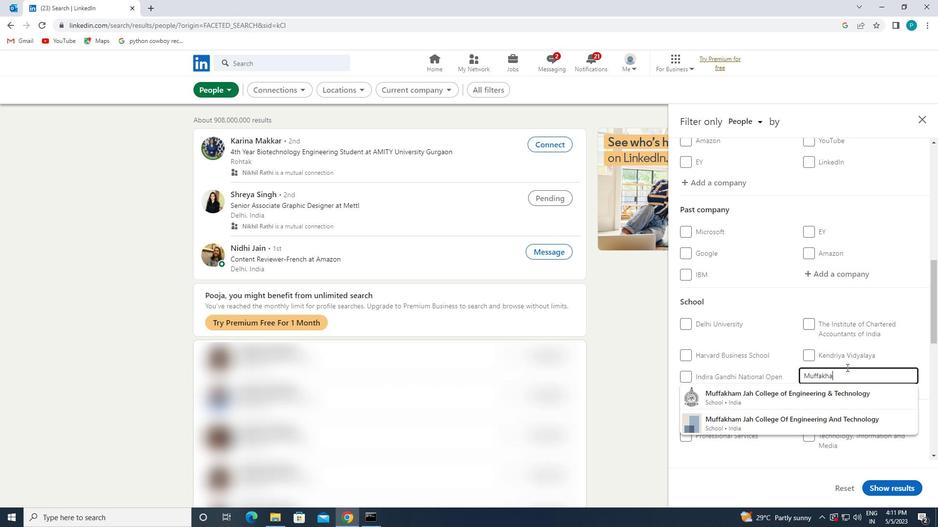 
Action: Mouse moved to (838, 393)
Screenshot: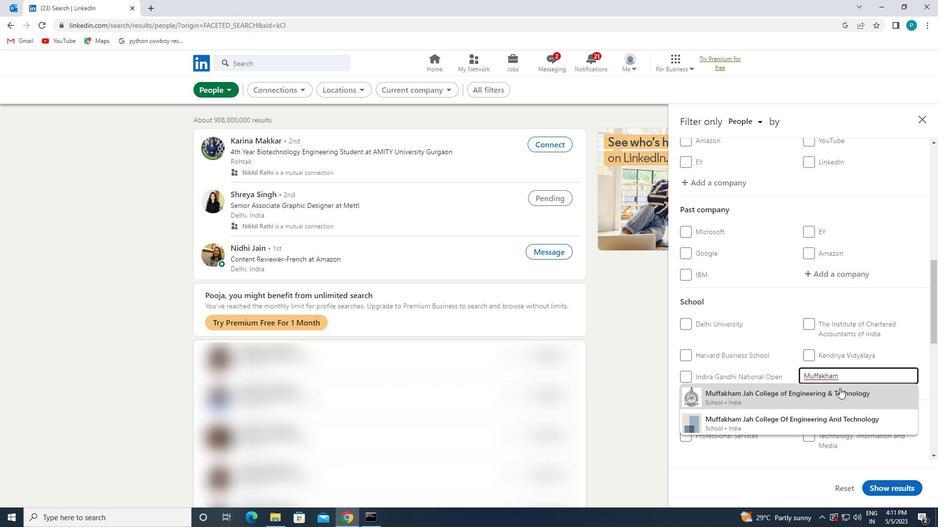 
Action: Mouse pressed left at (838, 393)
Screenshot: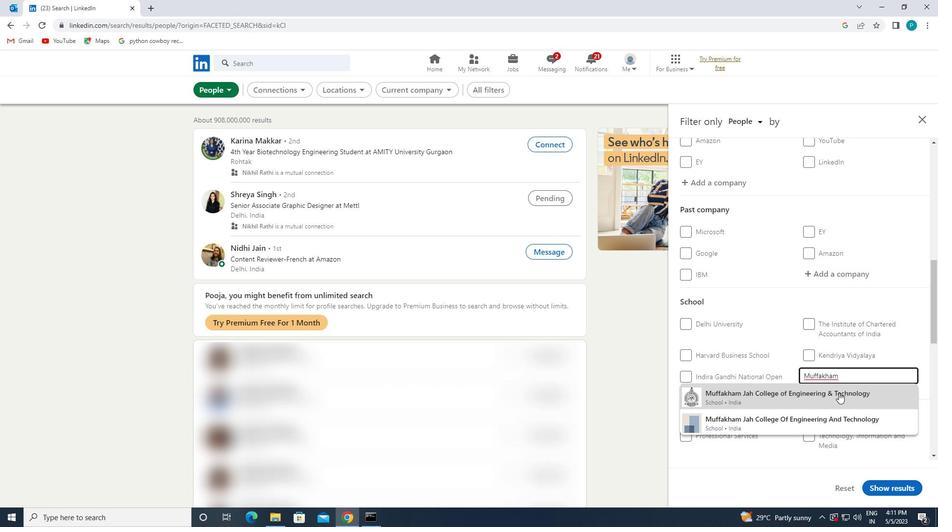 
Action: Mouse scrolled (838, 392) with delta (0, 0)
Screenshot: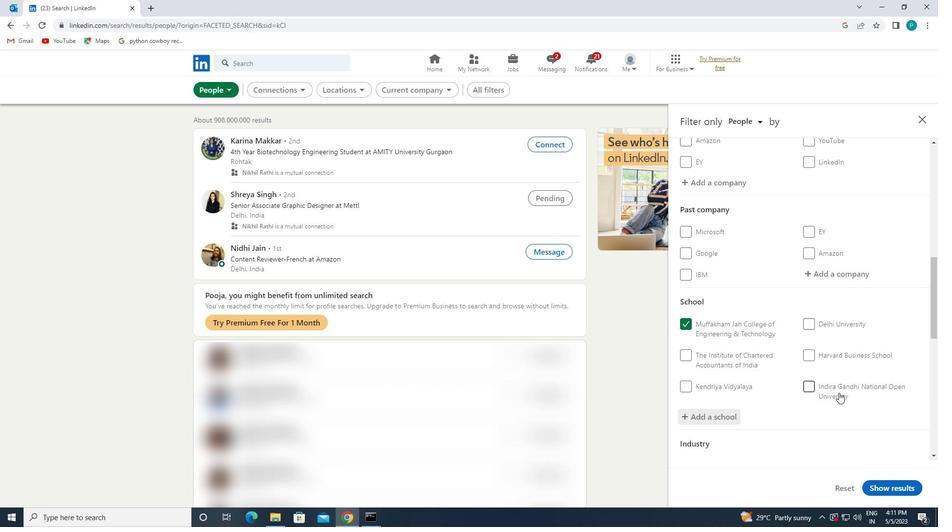 
Action: Mouse scrolled (838, 392) with delta (0, 0)
Screenshot: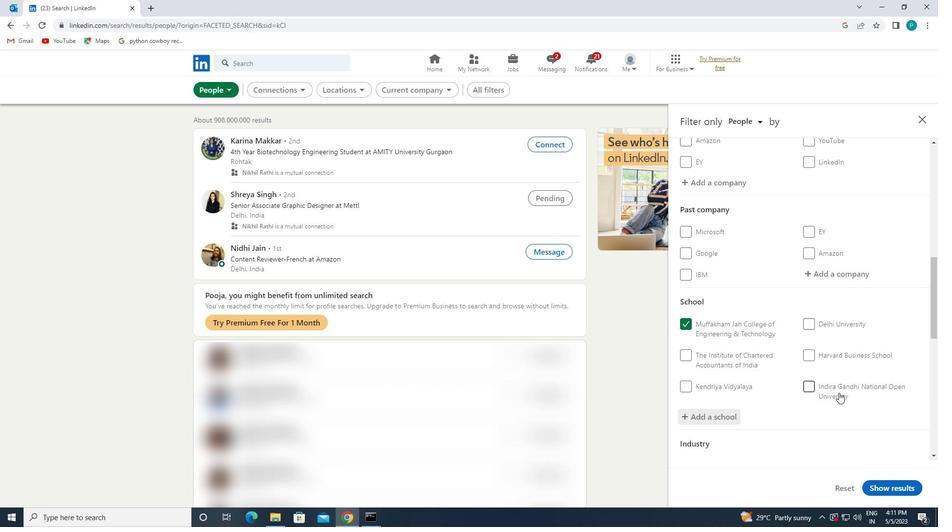 
Action: Mouse scrolled (838, 392) with delta (0, 0)
Screenshot: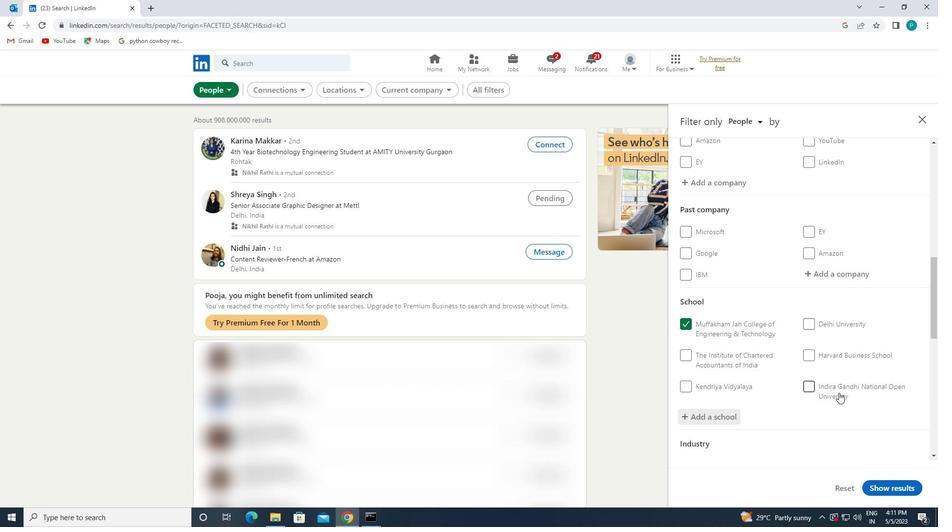 
Action: Mouse moved to (829, 377)
Screenshot: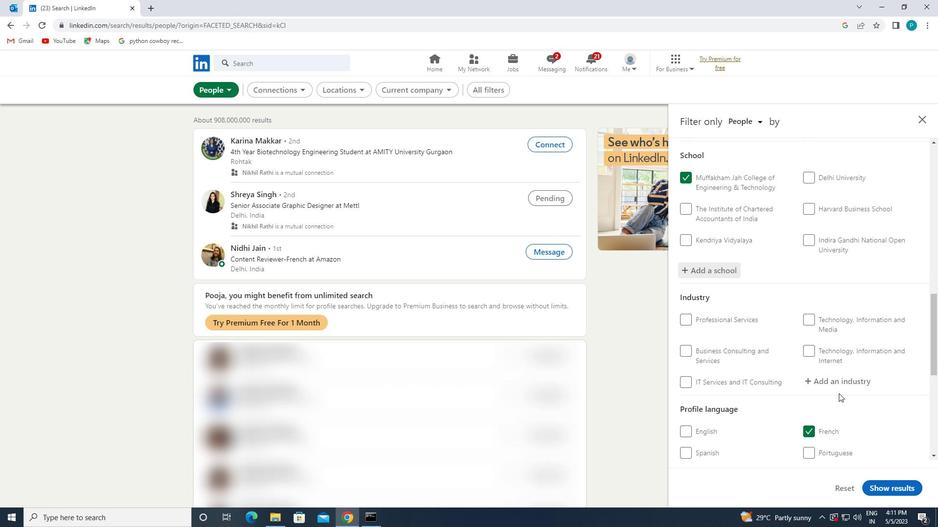 
Action: Mouse pressed left at (829, 377)
Screenshot: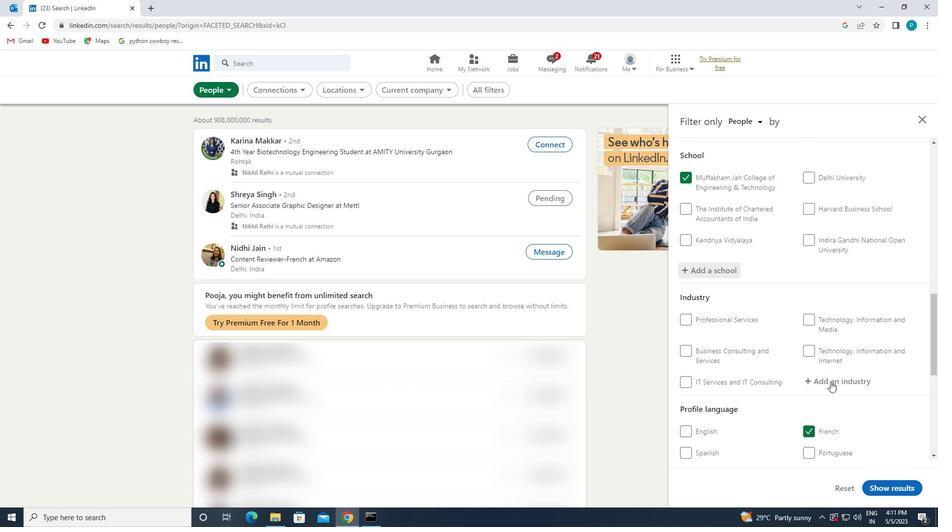 
Action: Mouse moved to (839, 384)
Screenshot: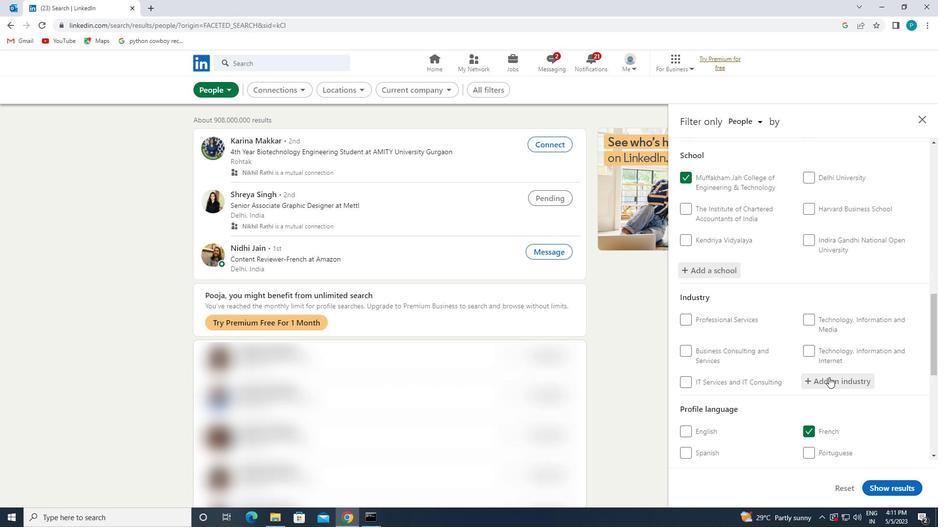 
Action: Key pressed <Key.caps_lock>W<Key.caps_lock>RITING
Screenshot: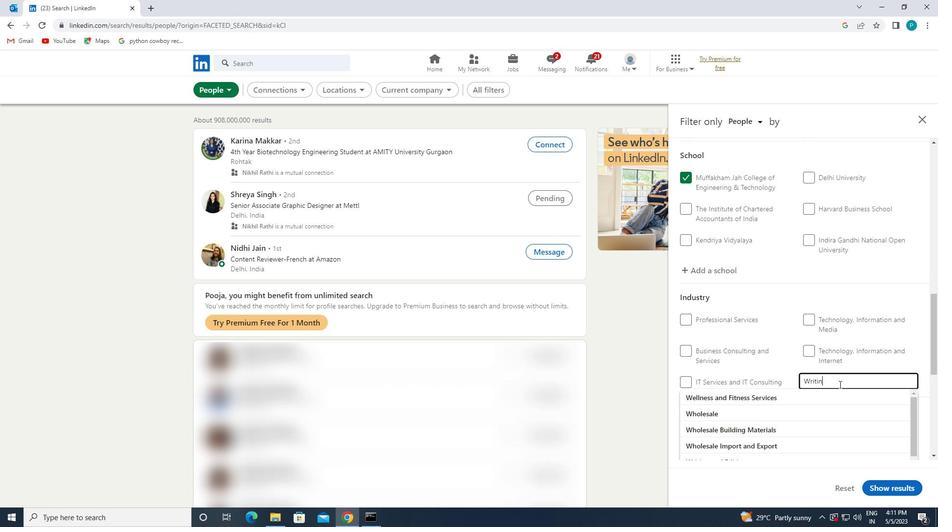 
Action: Mouse moved to (787, 397)
Screenshot: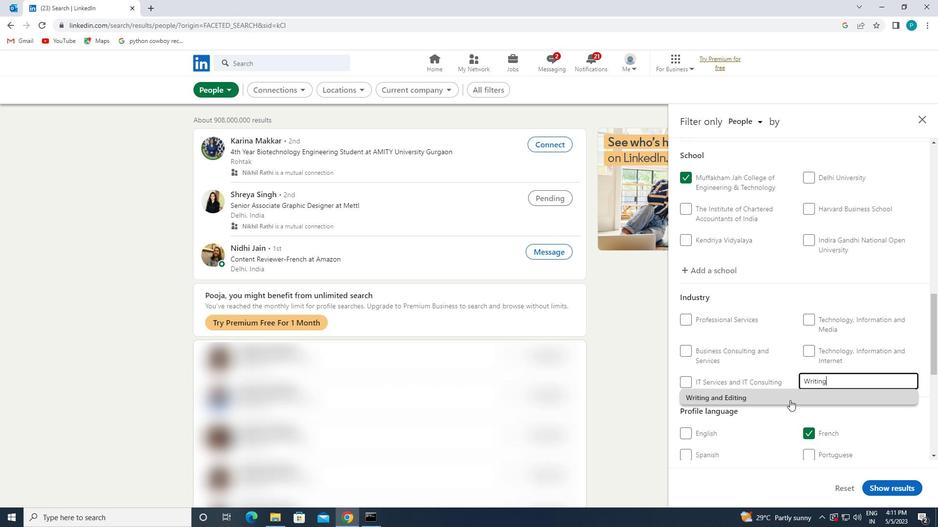 
Action: Mouse pressed left at (787, 397)
Screenshot: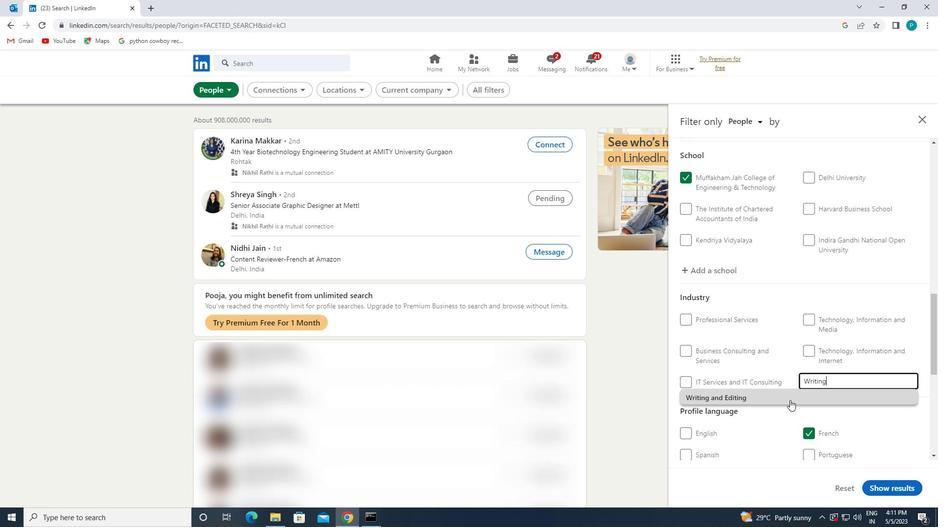 
Action: Mouse scrolled (787, 396) with delta (0, 0)
Screenshot: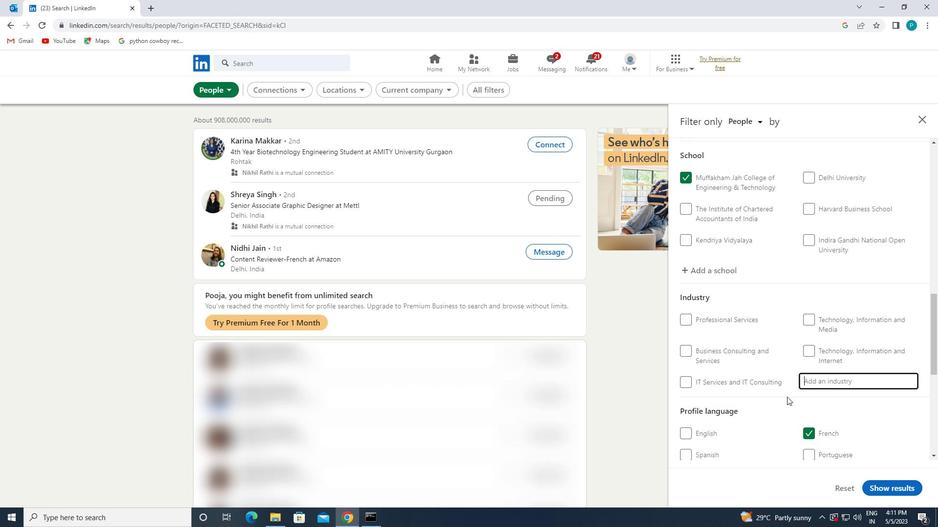 
Action: Mouse moved to (787, 397)
Screenshot: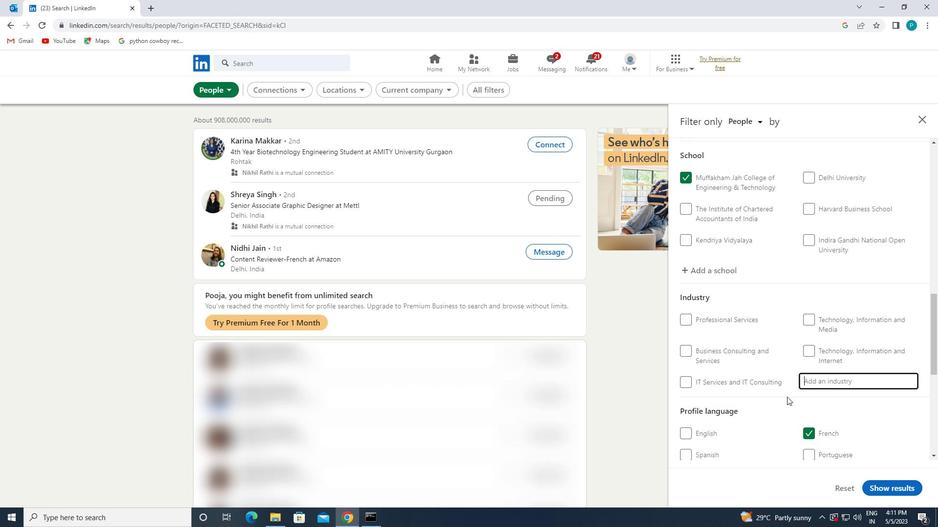 
Action: Mouse scrolled (787, 396) with delta (0, 0)
Screenshot: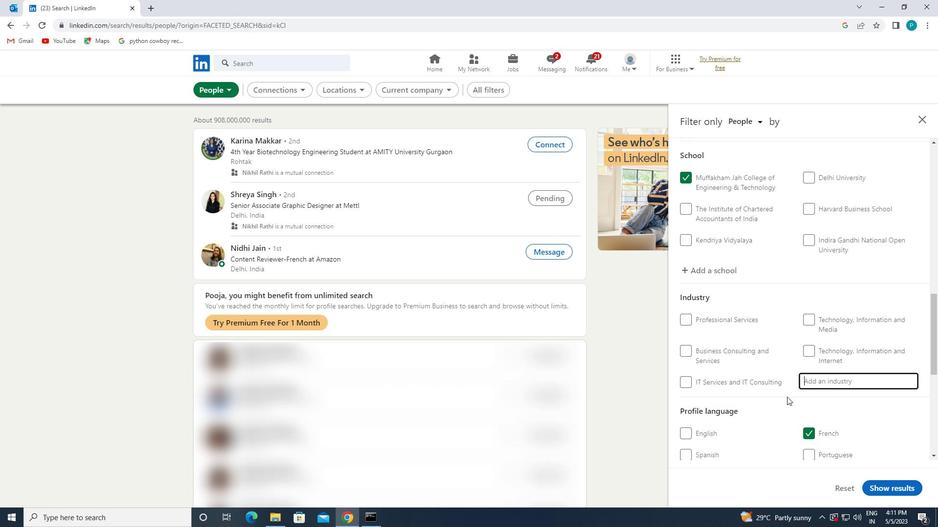 
Action: Mouse moved to (786, 395)
Screenshot: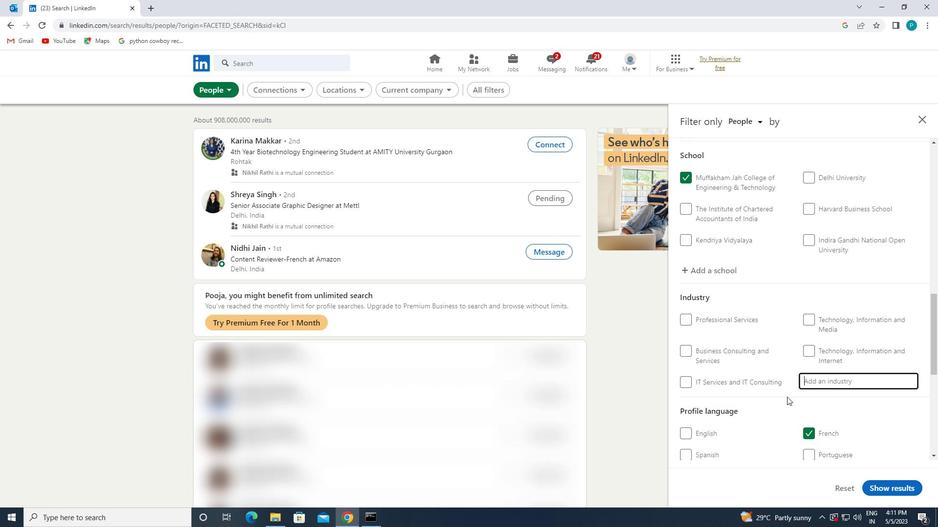 
Action: Mouse scrolled (786, 395) with delta (0, 0)
Screenshot: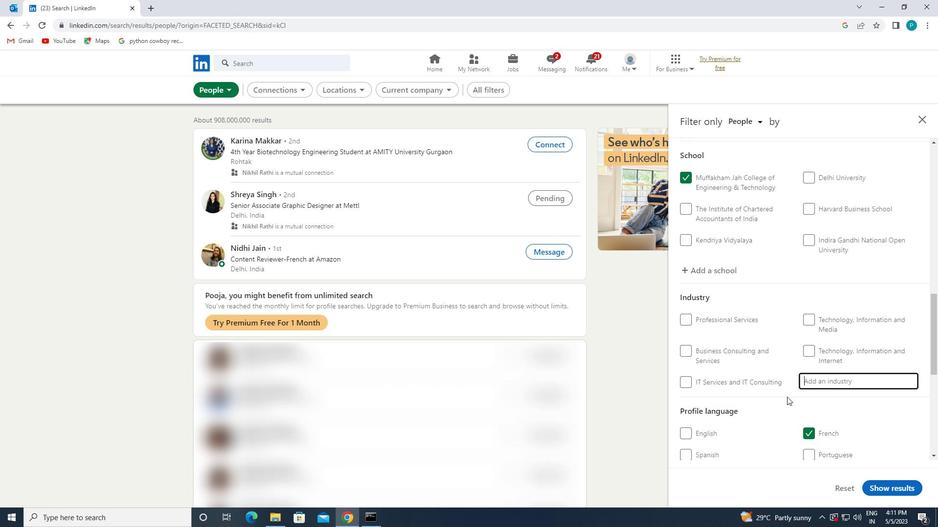 
Action: Mouse moved to (785, 395)
Screenshot: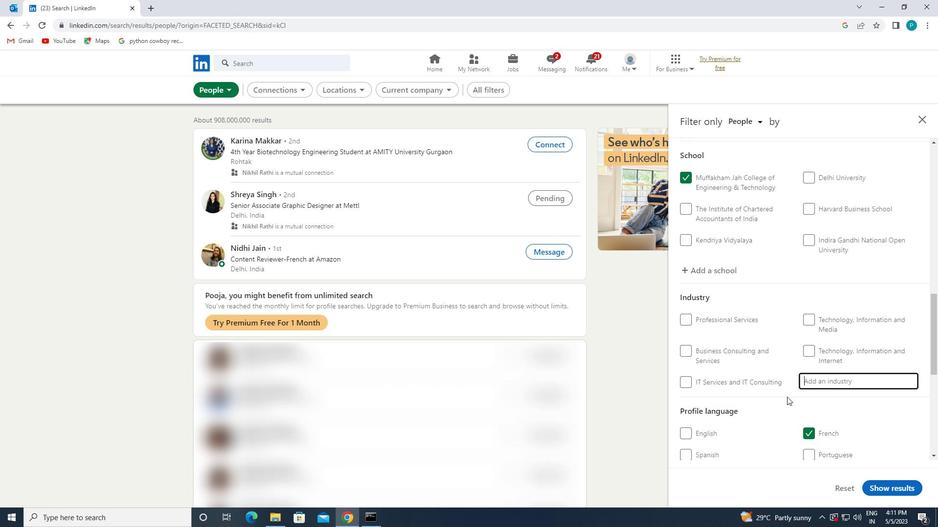 
Action: Mouse scrolled (785, 394) with delta (0, 0)
Screenshot: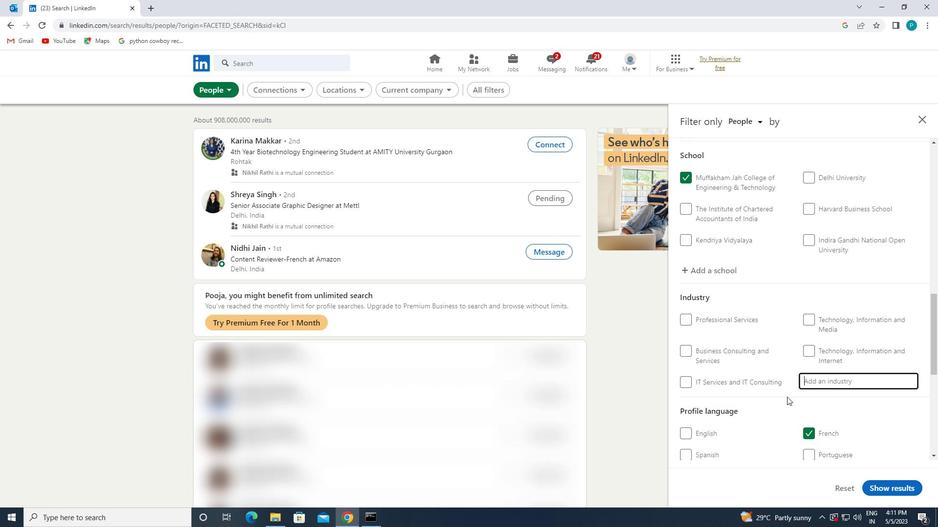 
Action: Mouse moved to (783, 394)
Screenshot: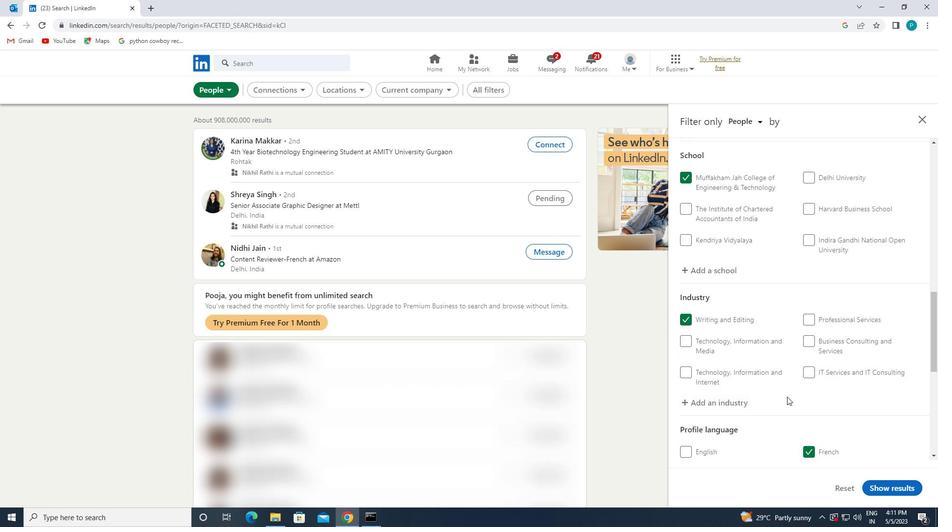
Action: Mouse scrolled (783, 393) with delta (0, 0)
Screenshot: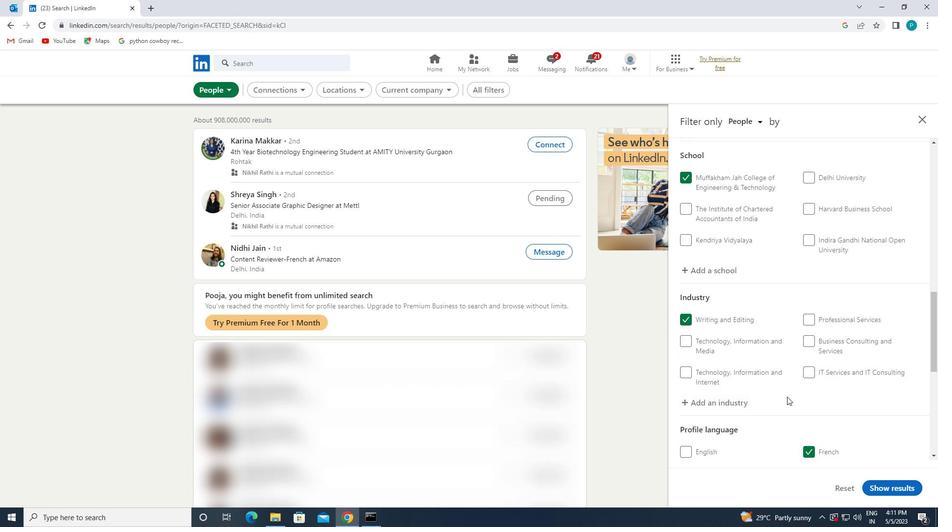 
Action: Mouse moved to (840, 401)
Screenshot: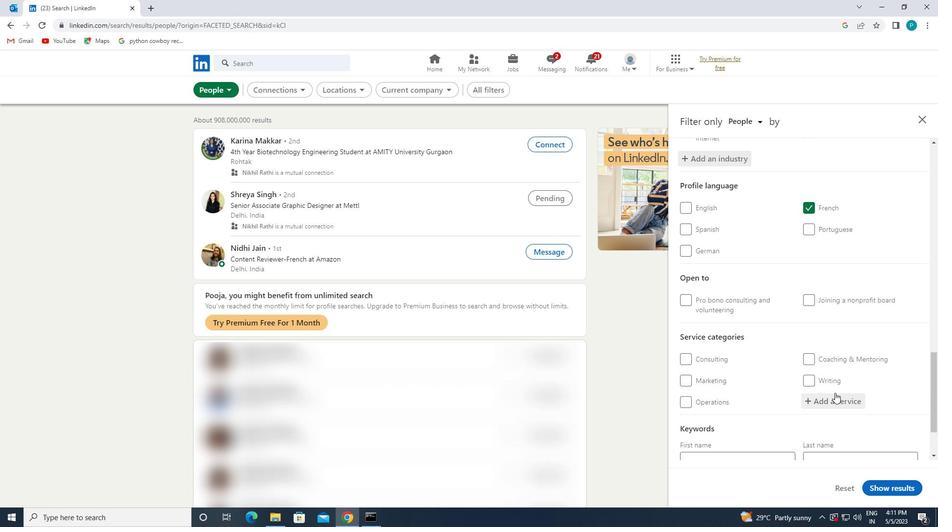 
Action: Mouse pressed left at (840, 401)
Screenshot: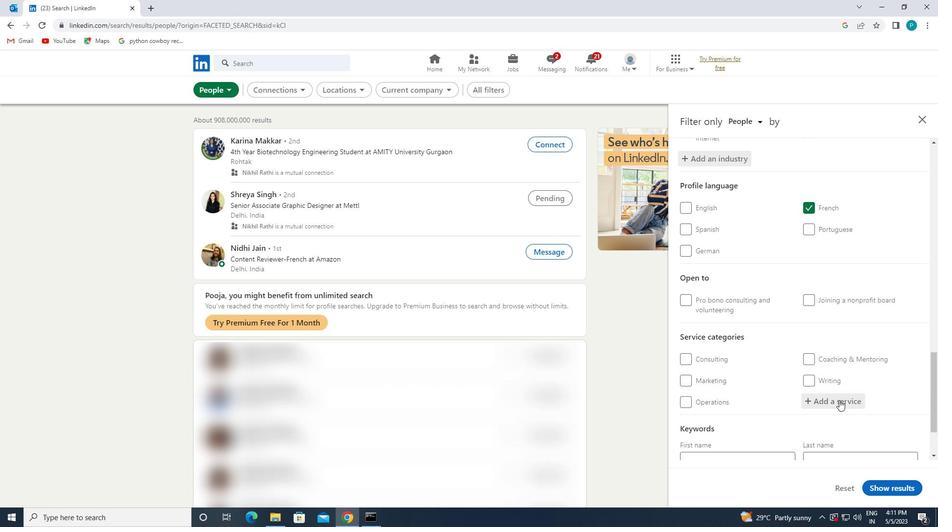 
Action: Mouse moved to (843, 403)
Screenshot: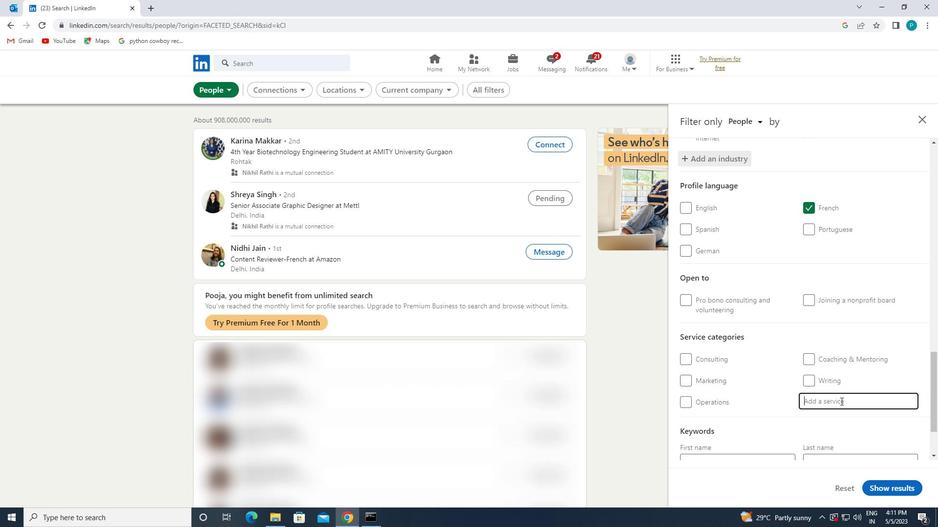 
Action: Key pressed <Key.caps_lock>N<Key.caps_lock>OTARY<Key.caps_lock>O<Key.caps_lock>M<Key.backspace>NLINE<Key.space>R<Key.caps_lock>EASEARCH
Screenshot: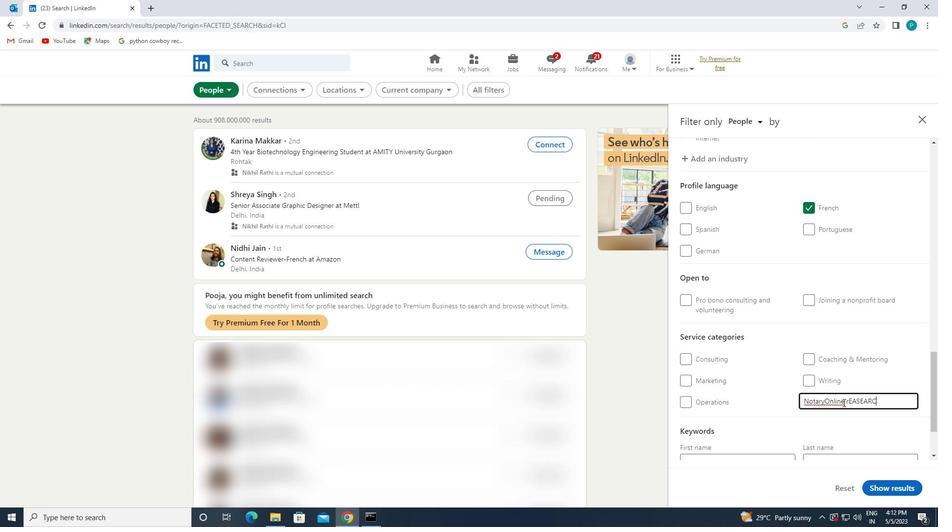 
Action: Mouse moved to (878, 404)
Screenshot: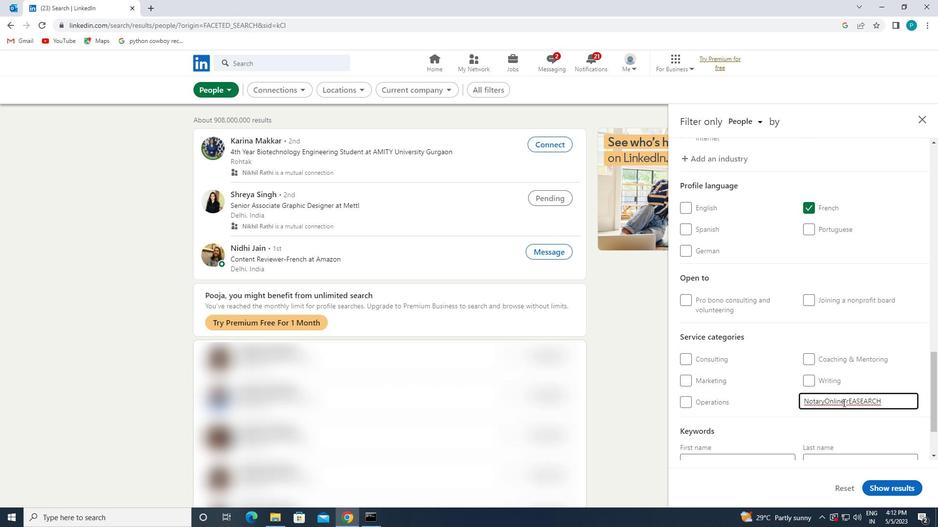 
Action: Key pressed <Key.backspace><Key.backspace><Key.backspace><Key.backspace><Key.backspace><Key.backspace><Key.backspace><Key.backspace><Key.backspace>R<Key.caps_lock>EASEARCH
Screenshot: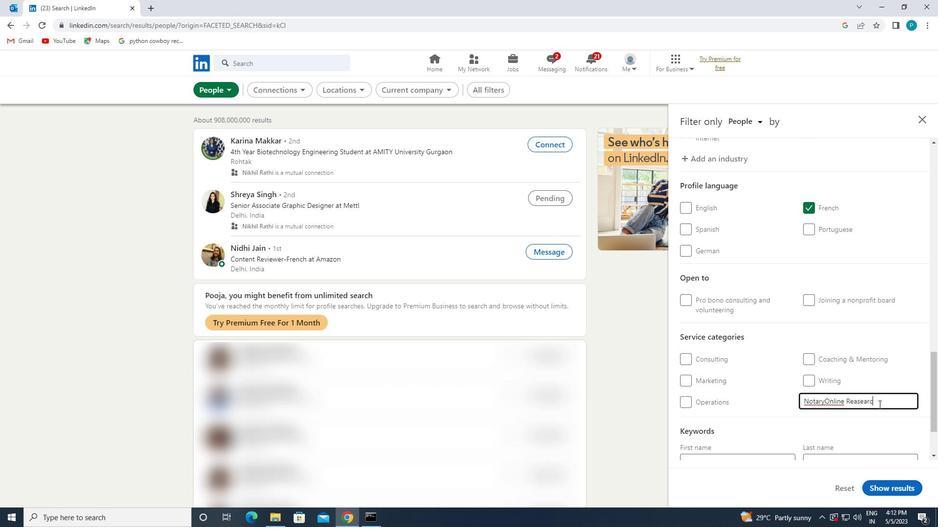 
Action: Mouse moved to (880, 401)
Screenshot: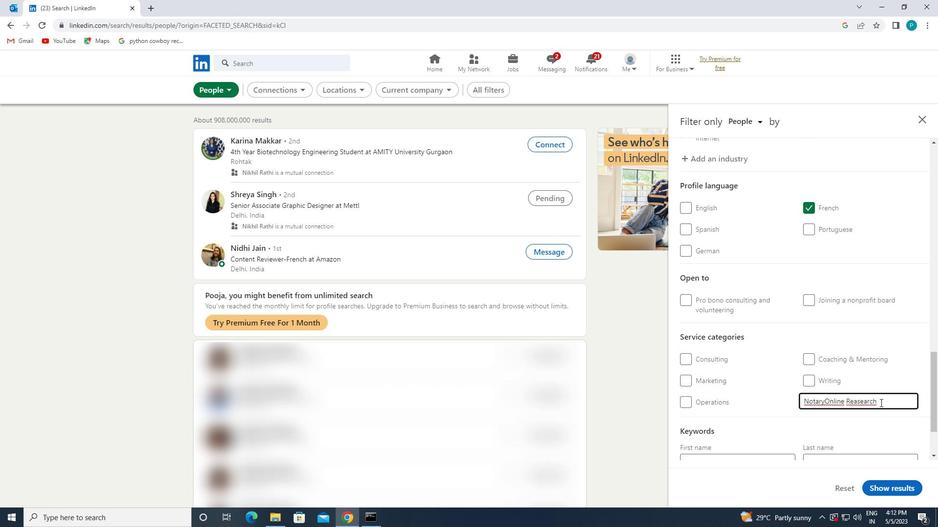 
Action: Mouse scrolled (880, 401) with delta (0, 0)
Screenshot: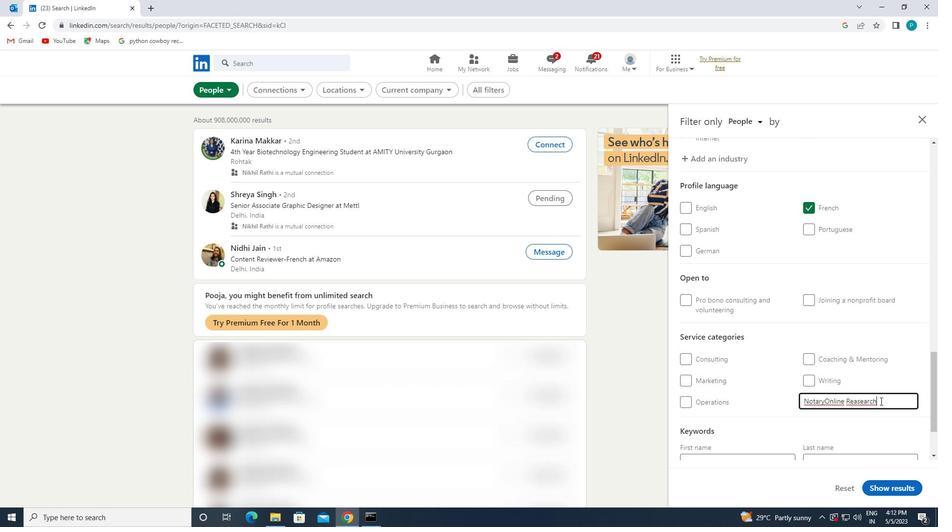 
Action: Mouse scrolled (880, 401) with delta (0, 0)
Screenshot: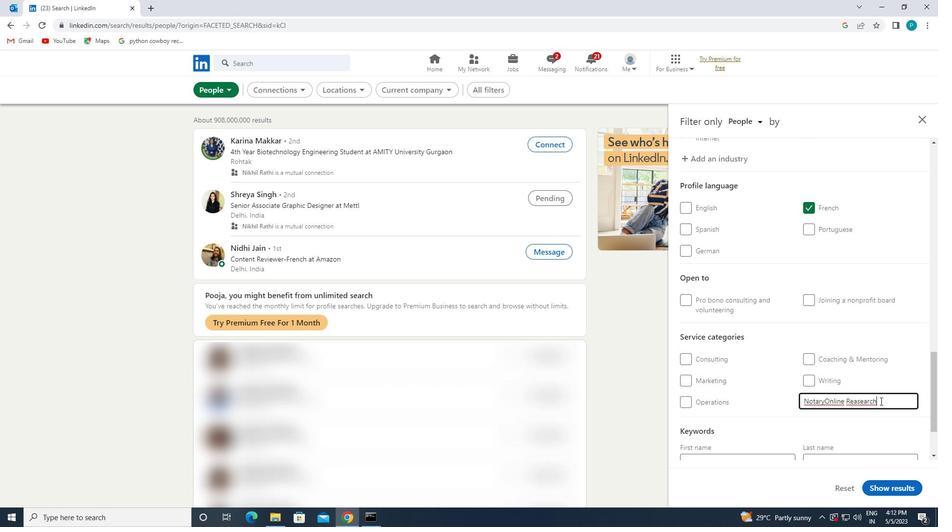 
Action: Mouse moved to (765, 418)
Screenshot: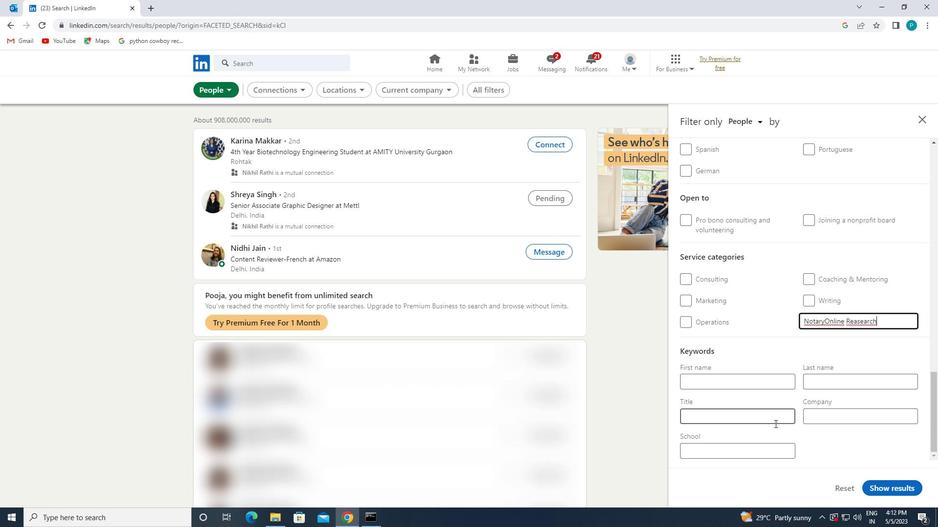
Action: Mouse pressed left at (765, 418)
Screenshot: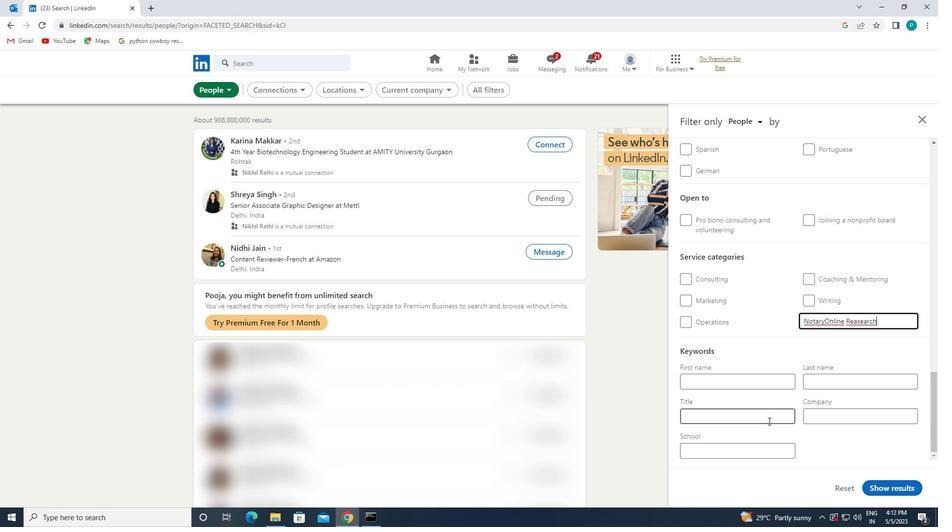 
Action: Key pressed <Key.caps_lock>S<Key.caps_lock><Key.backspace><Key.caps_lock>A<Key.caps_lock>RTIFICIAL<Key.space><Key.caps_lock>I<Key.caps_lock>NTELLIGENCE<Key.space><Key.caps_lock>E<Key.caps_lock>NGINEER
Screenshot: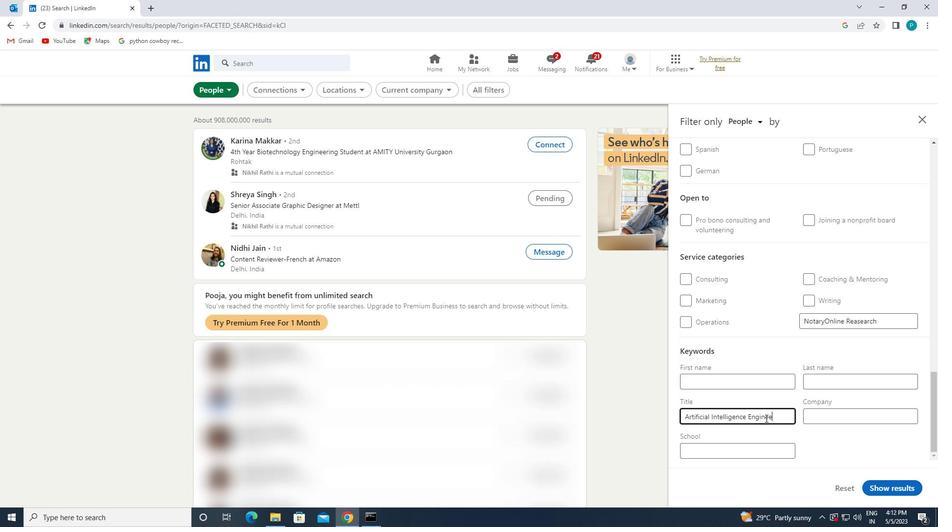 
Action: Mouse moved to (886, 487)
Screenshot: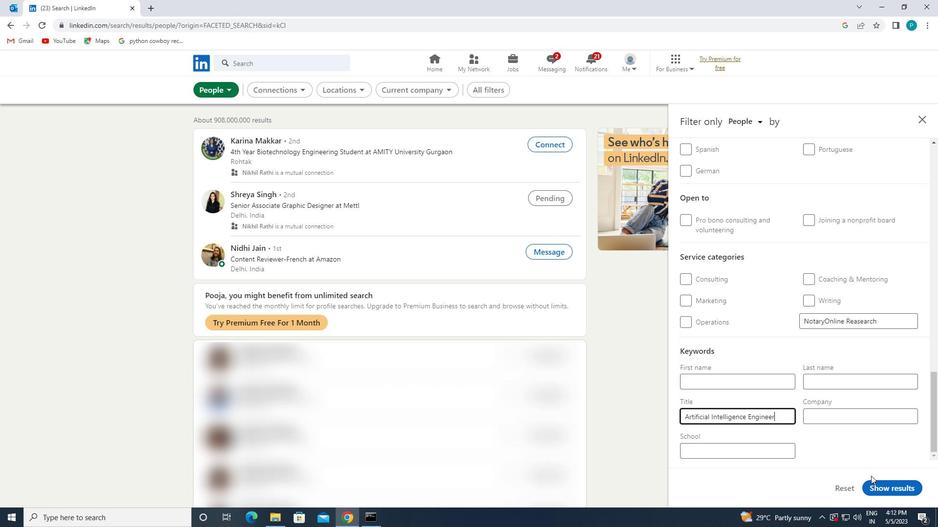 
Action: Mouse pressed left at (886, 487)
Screenshot: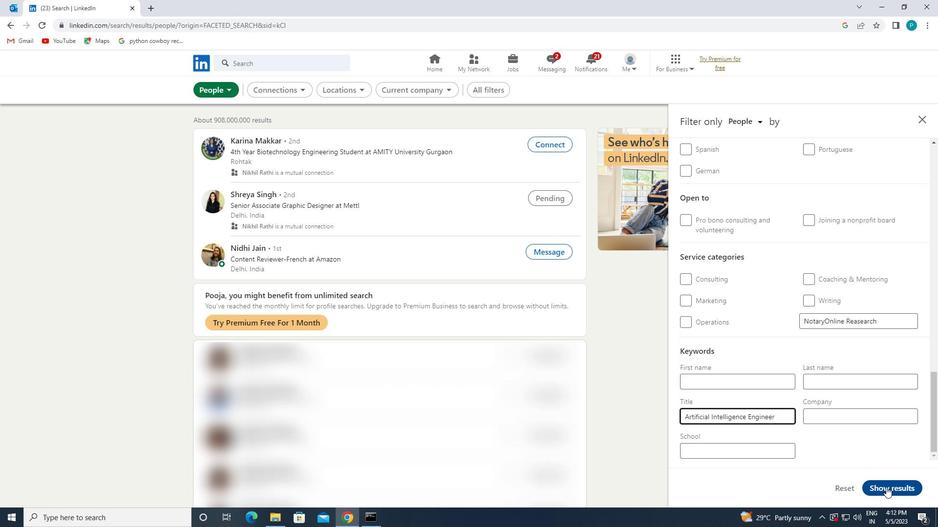 
